 Task: Find connections with filter location Heusden with filter topic #linkedinnetworkingwith filter profile language French with filter current company OneTrust with filter school United Institute Of Management with filter industry Hospitality with filter service category Leadership Development with filter keywords title Emergency Relief Worker
Action: Mouse moved to (475, 79)
Screenshot: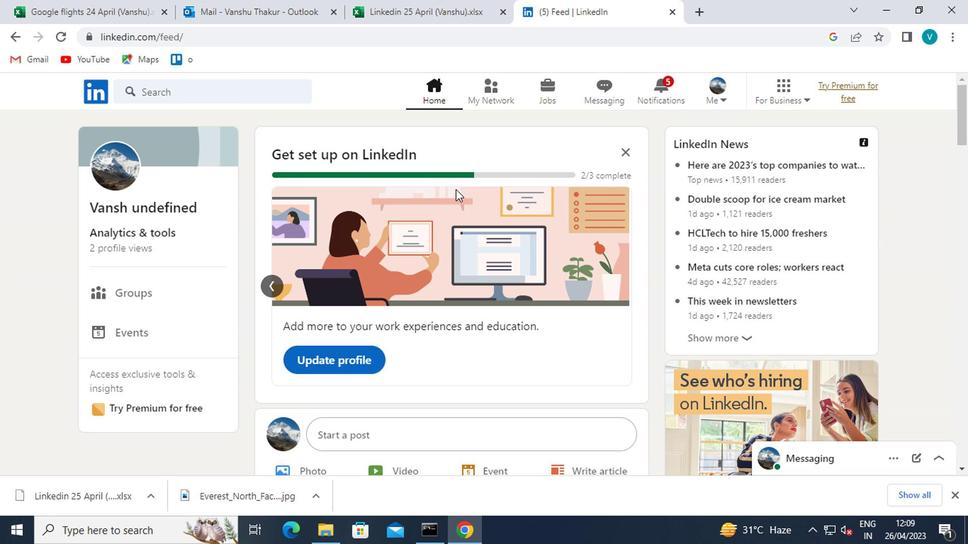 
Action: Mouse pressed left at (475, 79)
Screenshot: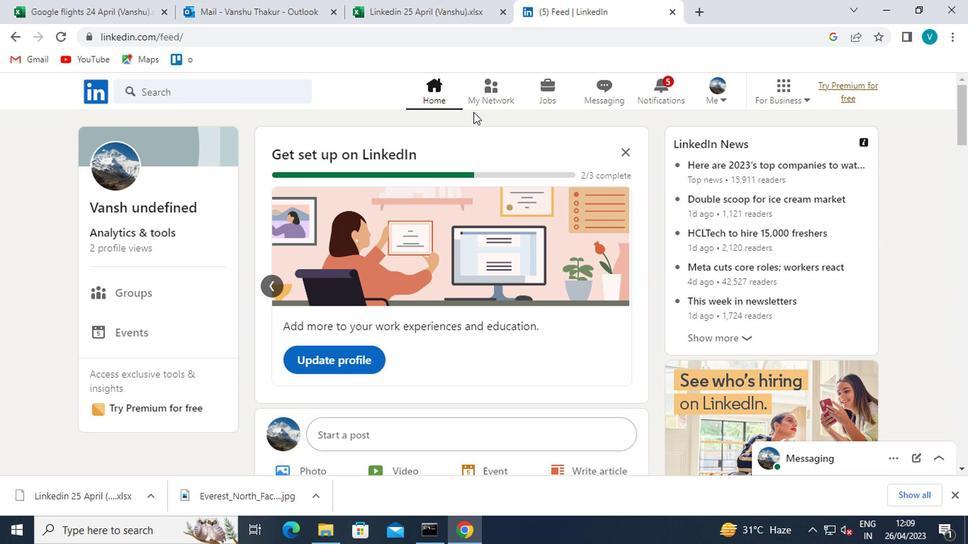 
Action: Mouse moved to (480, 85)
Screenshot: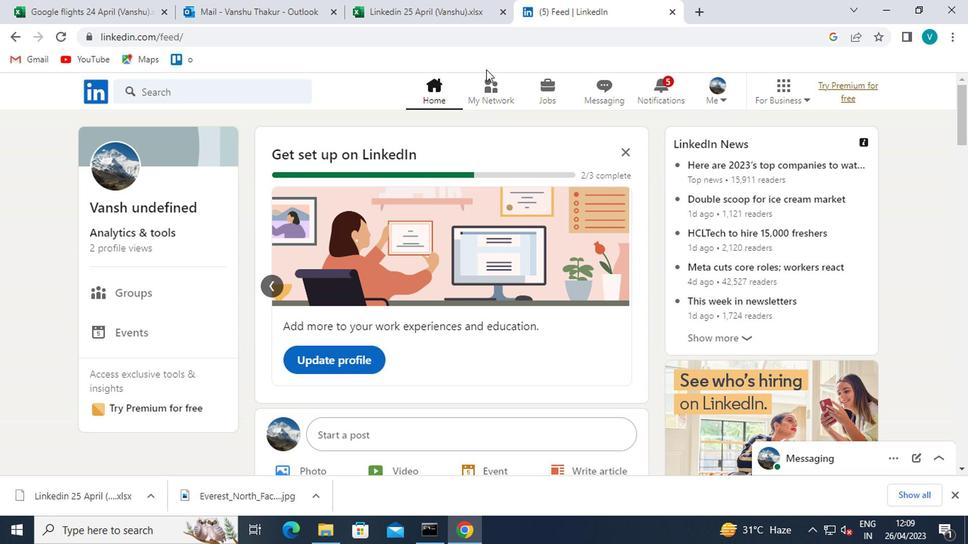 
Action: Mouse pressed left at (480, 85)
Screenshot: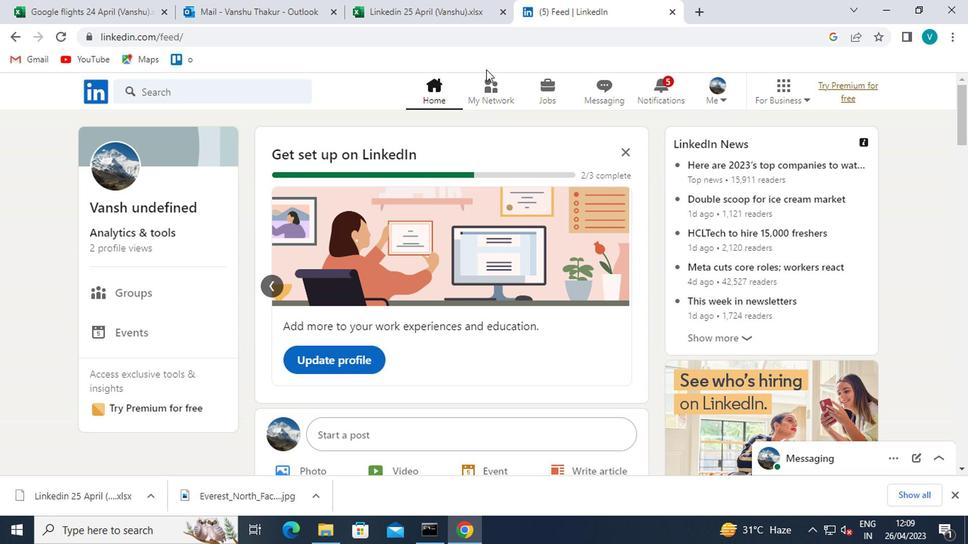 
Action: Mouse moved to (146, 180)
Screenshot: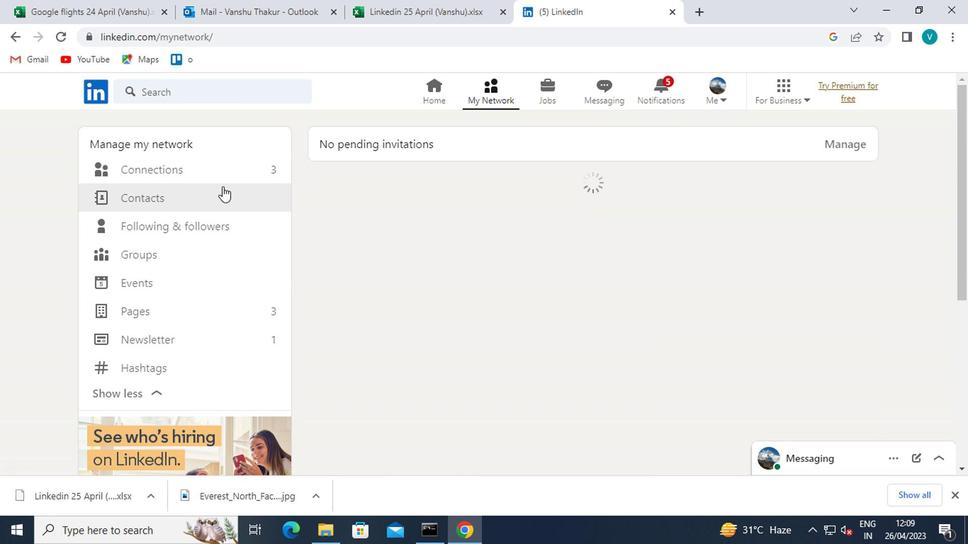 
Action: Mouse pressed left at (146, 180)
Screenshot: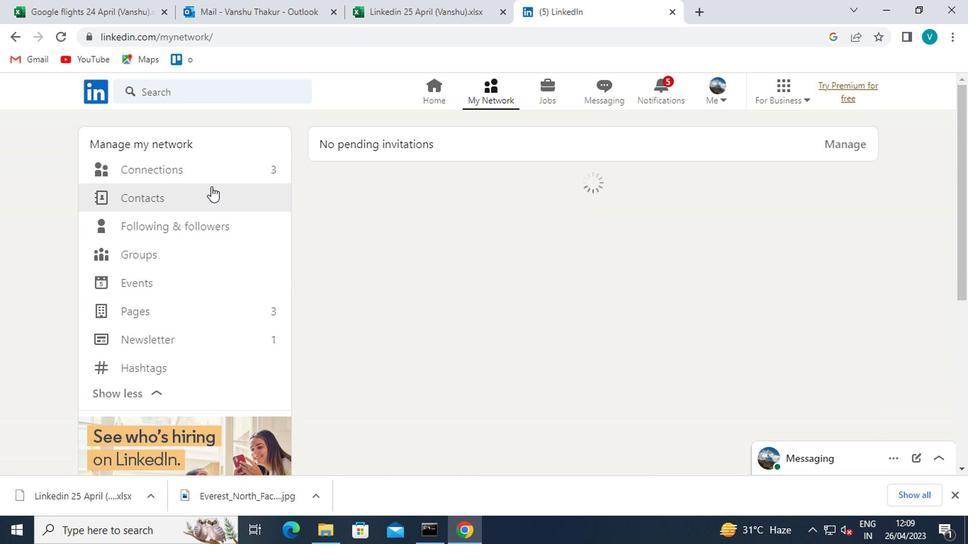 
Action: Mouse moved to (592, 186)
Screenshot: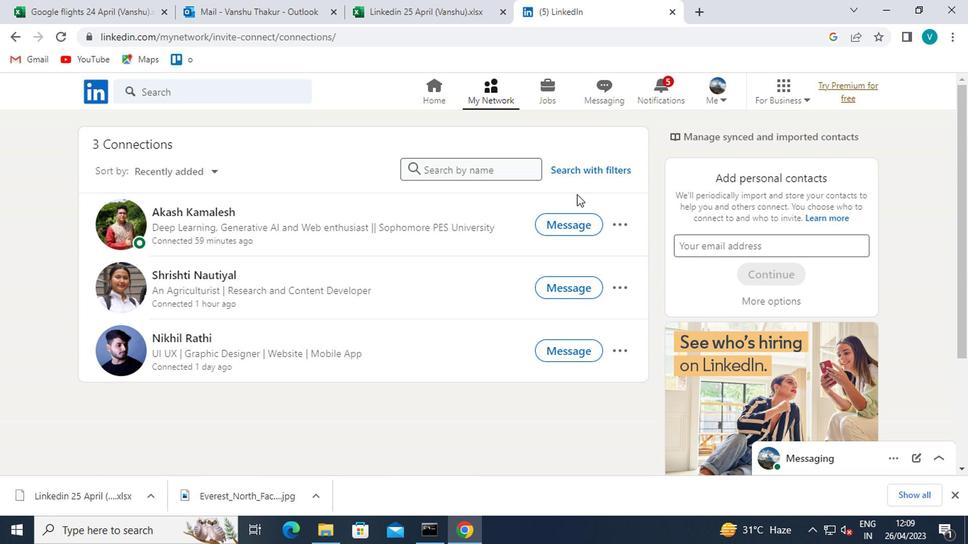 
Action: Mouse pressed left at (592, 186)
Screenshot: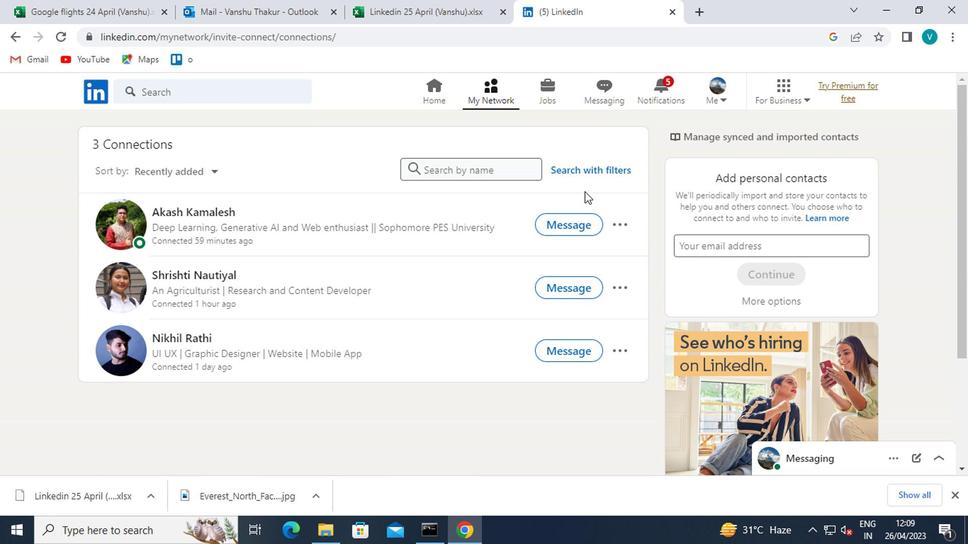 
Action: Mouse moved to (595, 182)
Screenshot: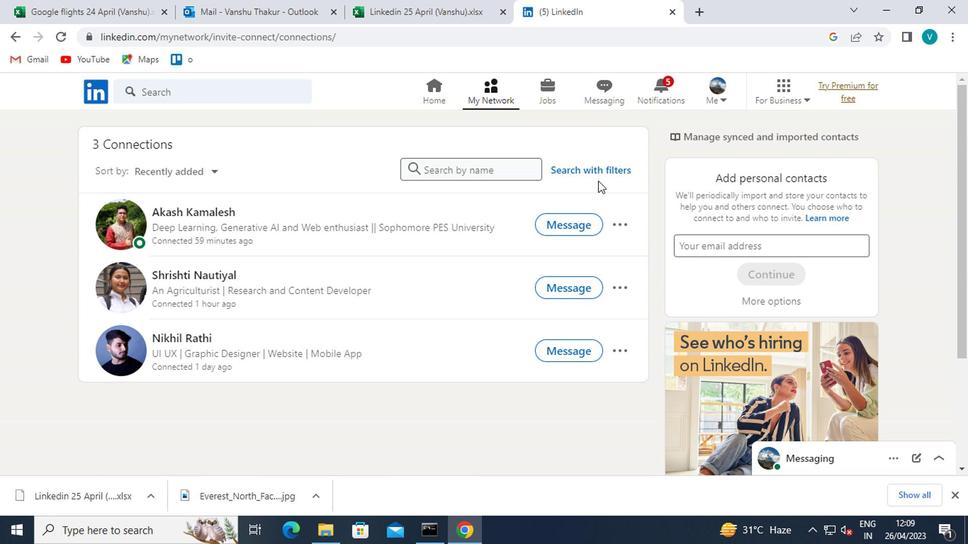 
Action: Mouse pressed left at (595, 182)
Screenshot: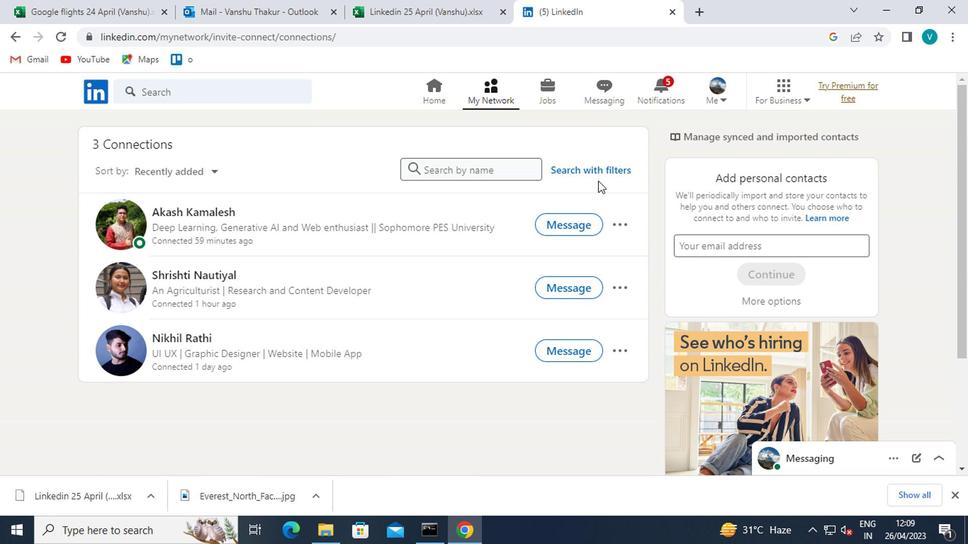 
Action: Mouse moved to (447, 140)
Screenshot: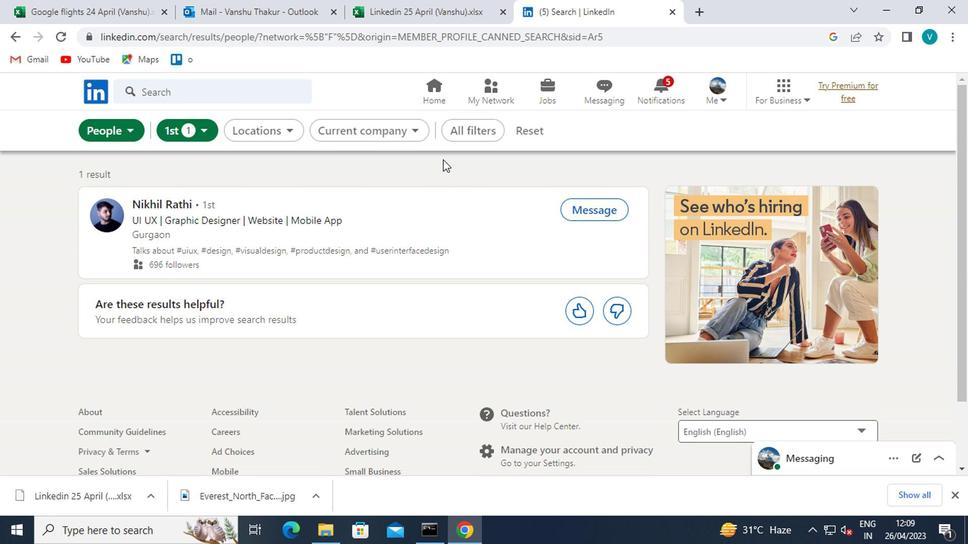 
Action: Mouse pressed left at (447, 140)
Screenshot: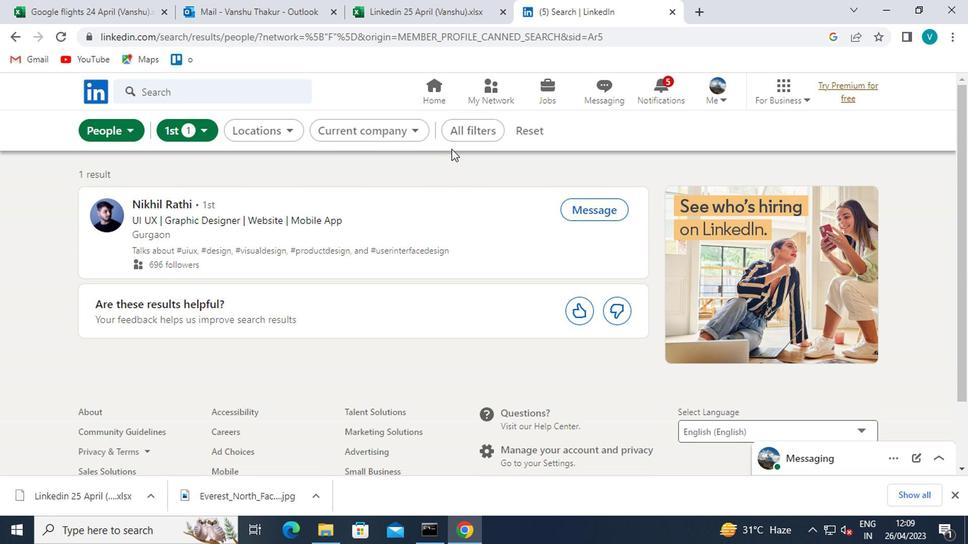 
Action: Mouse moved to (664, 281)
Screenshot: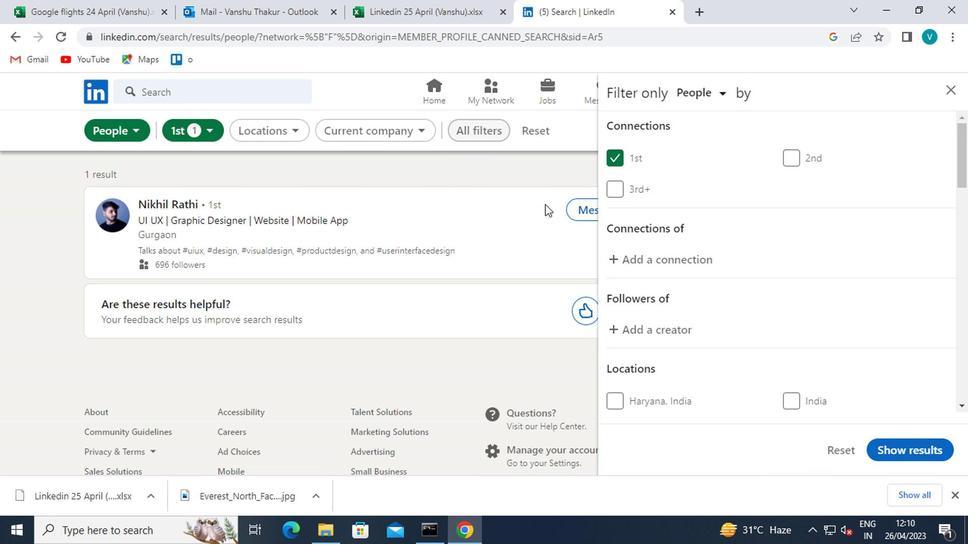 
Action: Mouse scrolled (664, 281) with delta (0, 0)
Screenshot: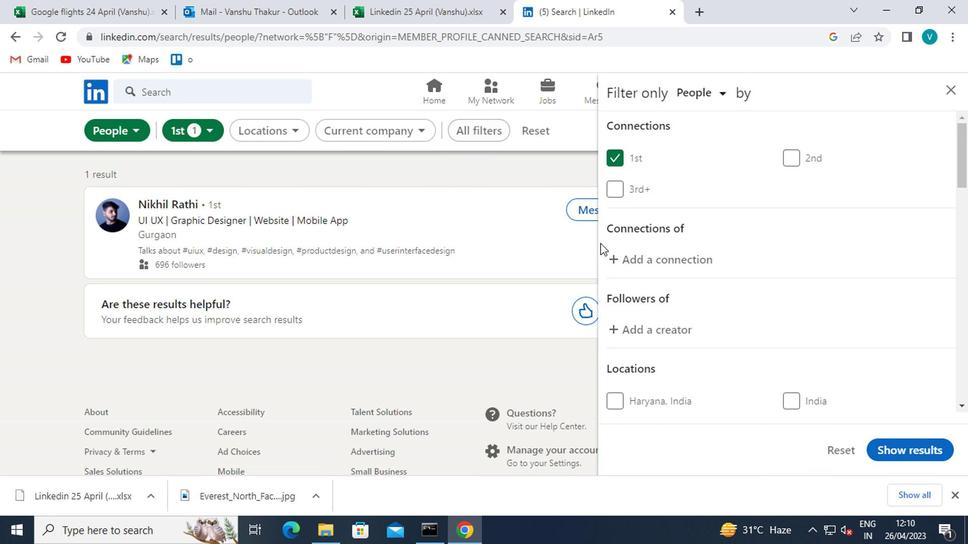 
Action: Mouse moved to (665, 283)
Screenshot: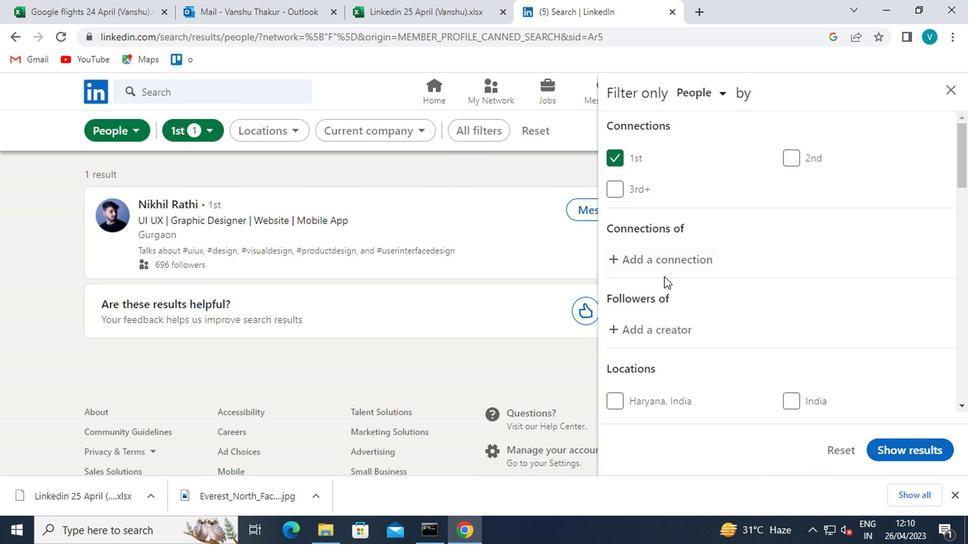 
Action: Mouse scrolled (665, 282) with delta (0, -1)
Screenshot: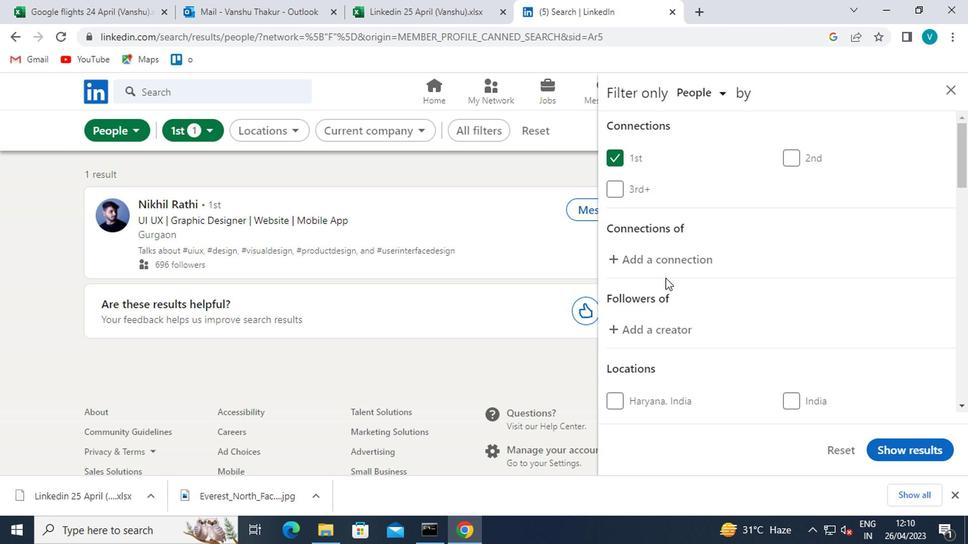 
Action: Mouse moved to (658, 323)
Screenshot: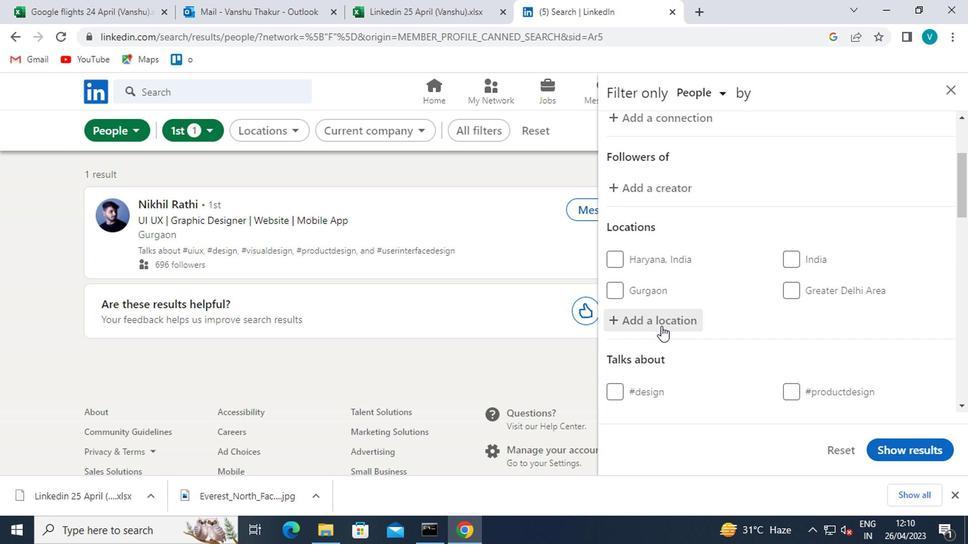
Action: Mouse pressed left at (658, 323)
Screenshot: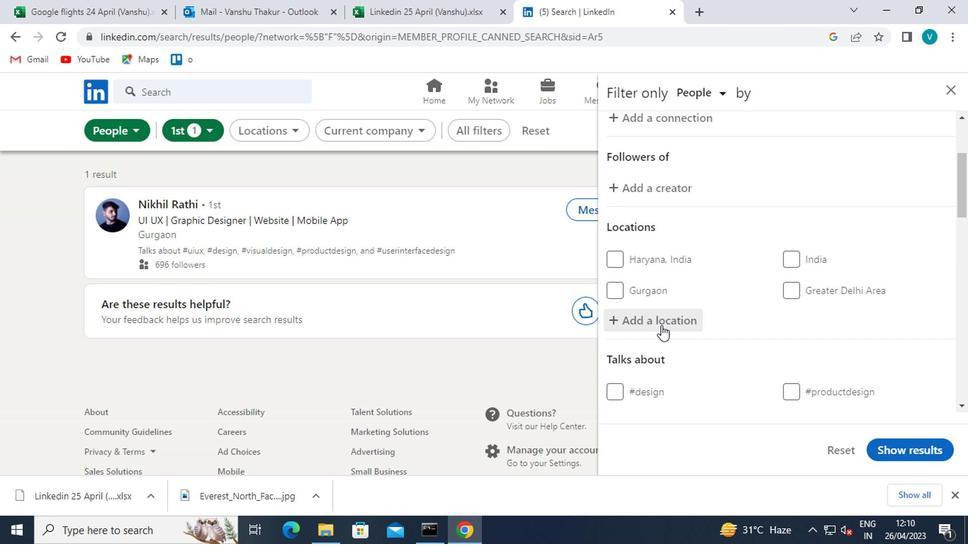 
Action: Key pressed <Key.shift>HEUSDEN<Key.space>
Screenshot: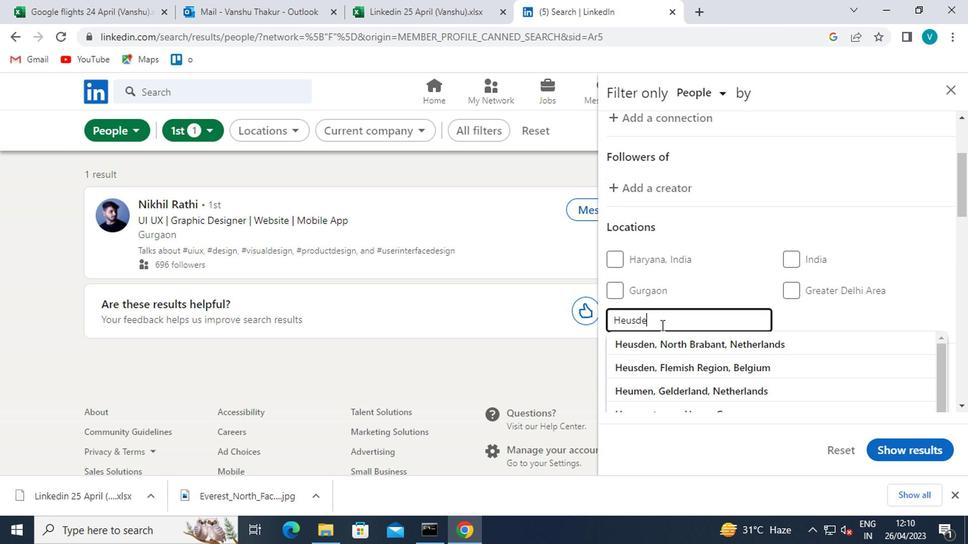 
Action: Mouse moved to (664, 341)
Screenshot: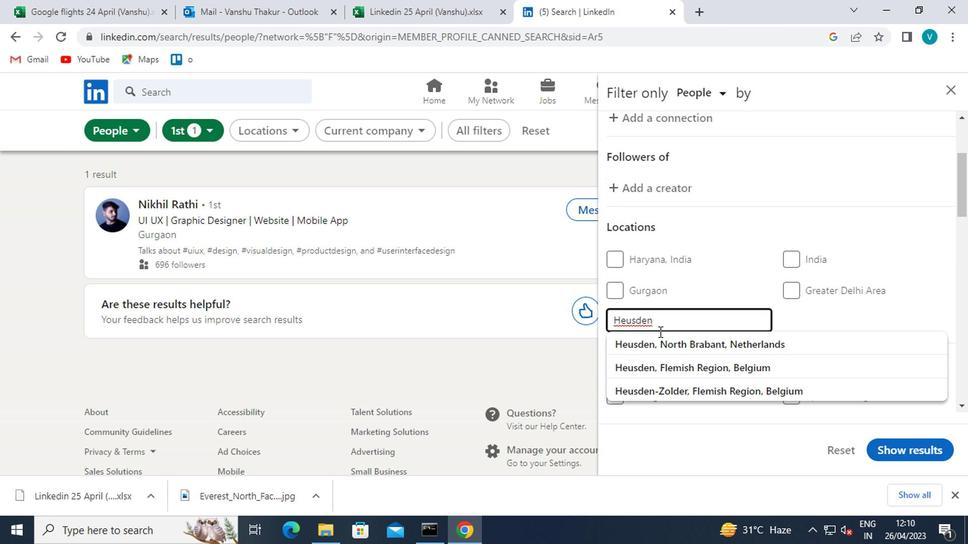 
Action: Mouse pressed left at (664, 341)
Screenshot: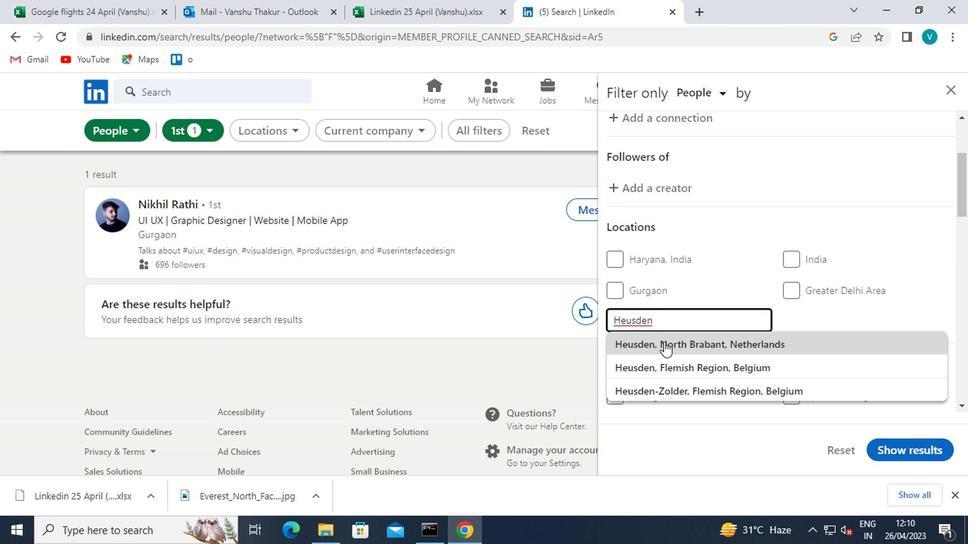
Action: Mouse moved to (665, 341)
Screenshot: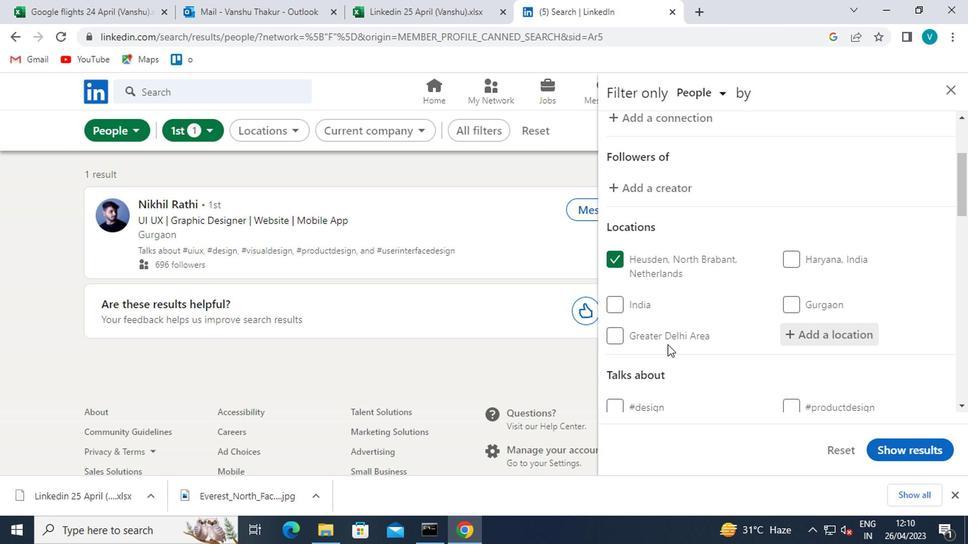 
Action: Mouse scrolled (665, 341) with delta (0, 0)
Screenshot: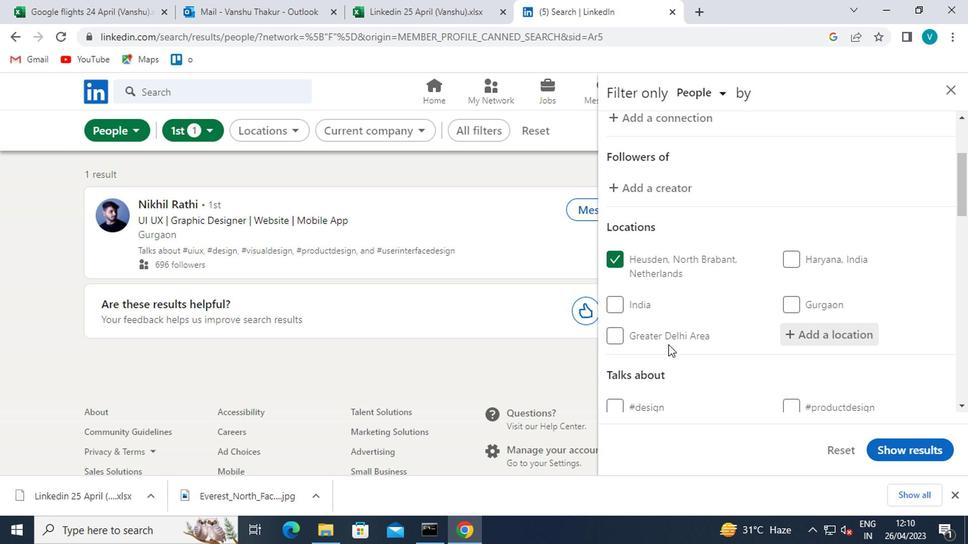 
Action: Mouse moved to (810, 391)
Screenshot: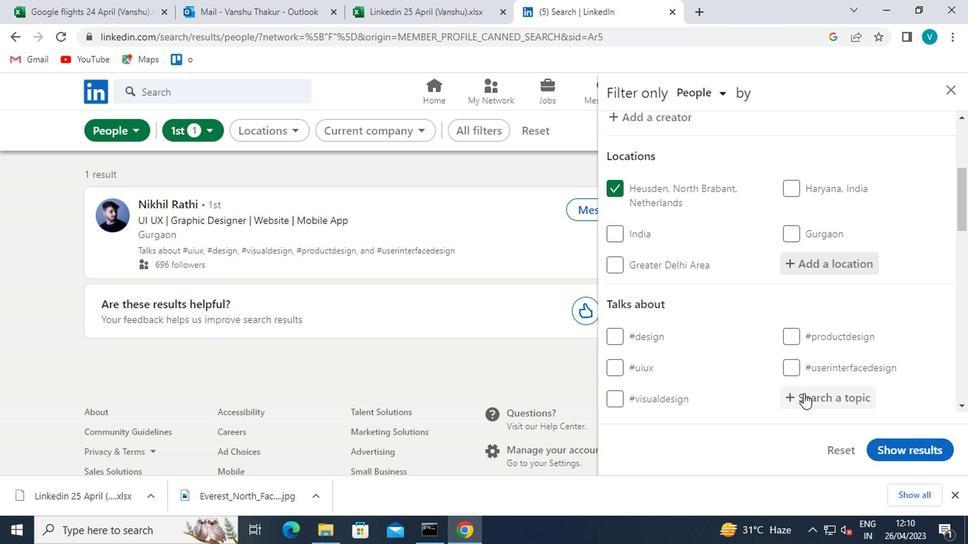 
Action: Mouse pressed left at (810, 391)
Screenshot: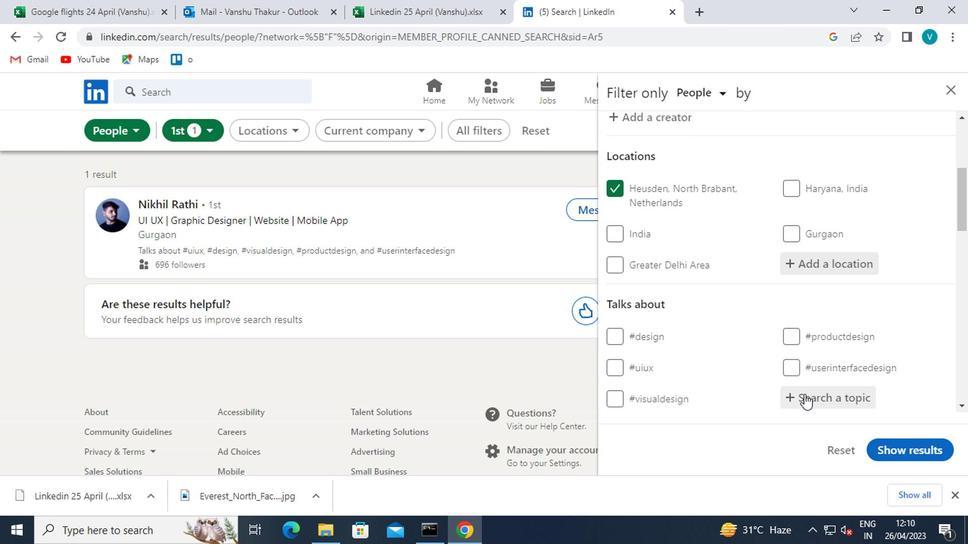 
Action: Mouse moved to (769, 377)
Screenshot: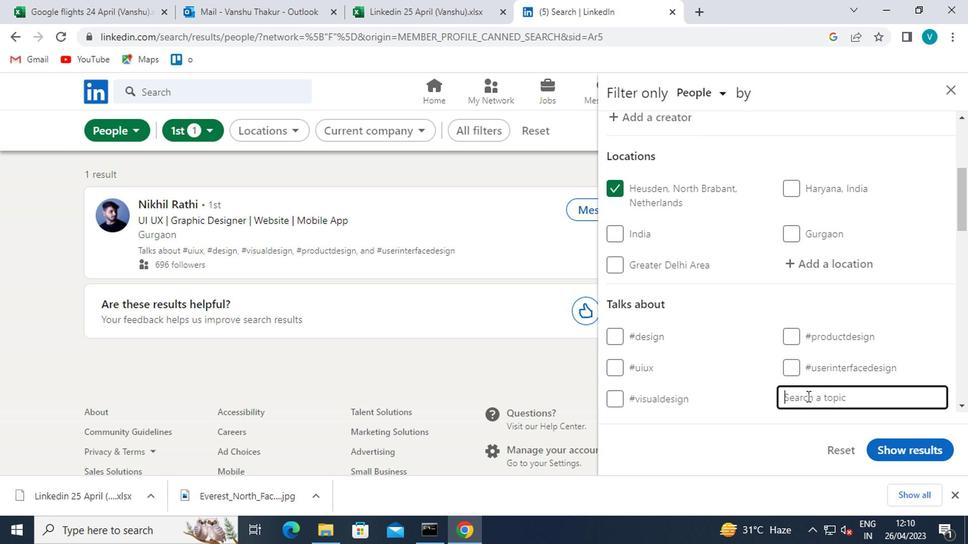 
Action: Key pressed <Key.shift>#LINKEDIN<Key.space><Key.backspace>NETWORKING
Screenshot: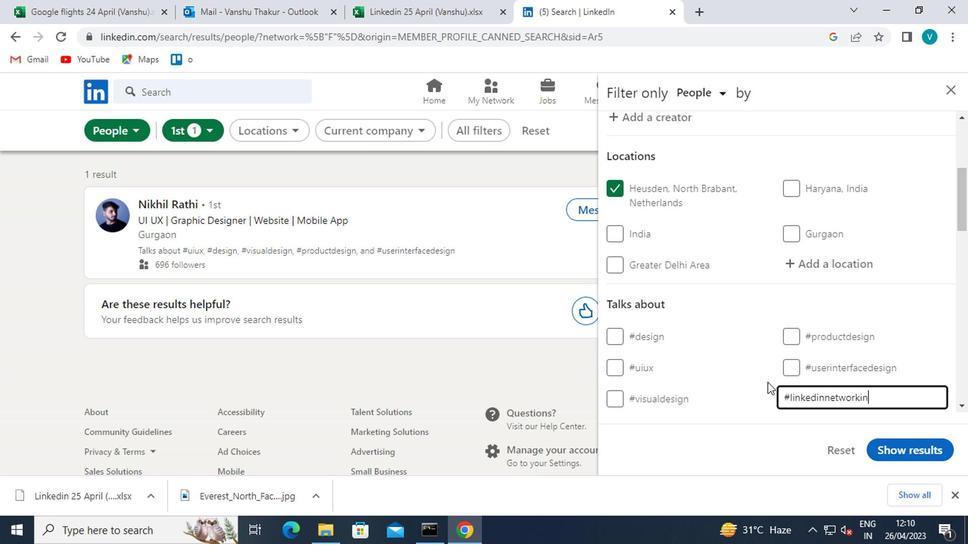 
Action: Mouse moved to (781, 375)
Screenshot: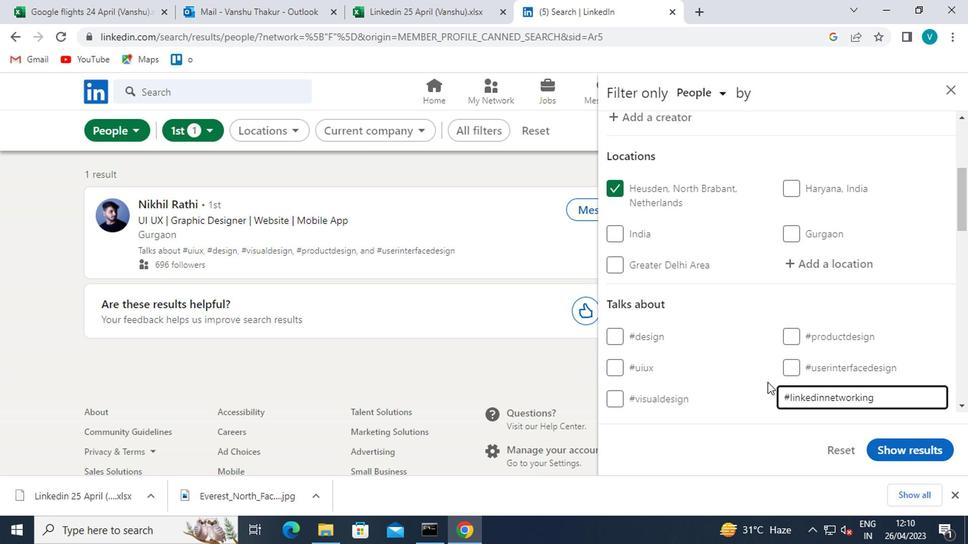 
Action: Mouse scrolled (781, 375) with delta (0, 0)
Screenshot: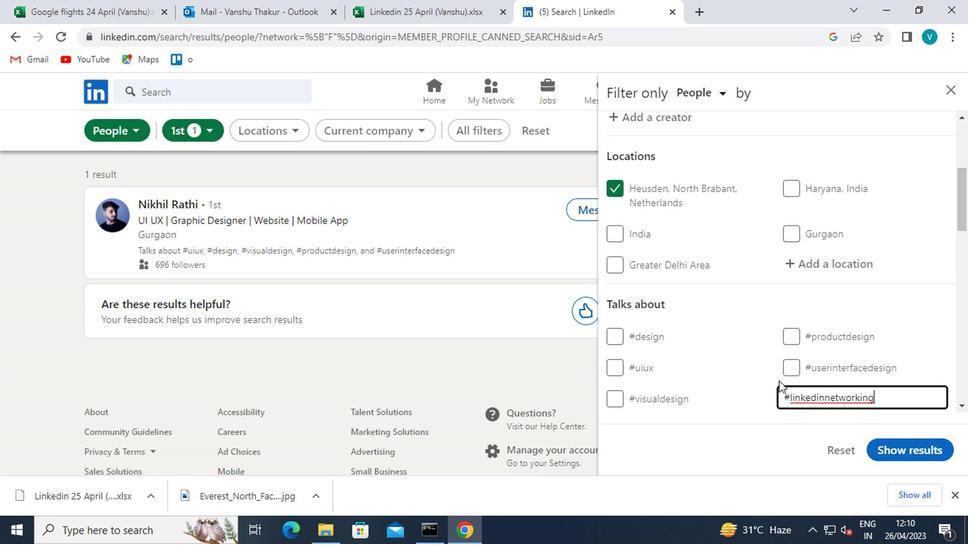 
Action: Mouse moved to (777, 375)
Screenshot: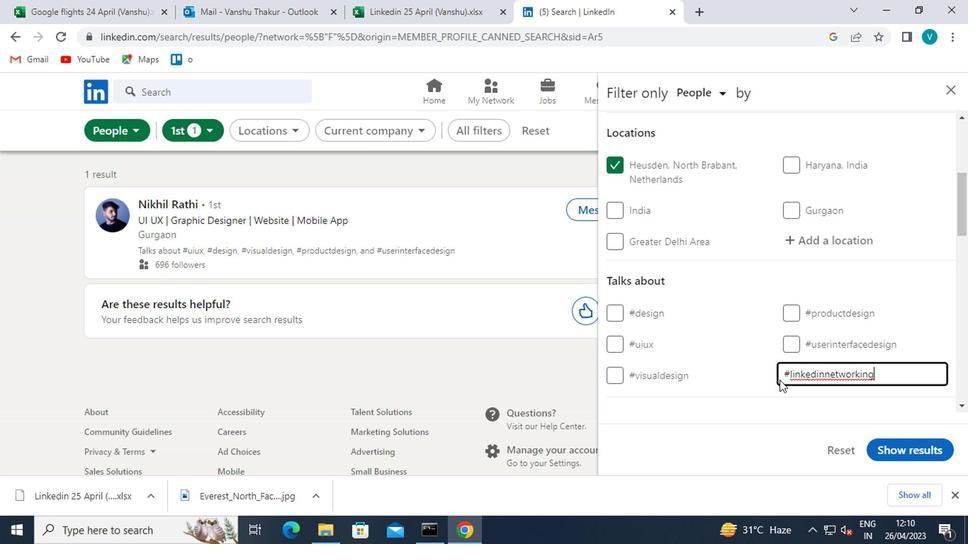 
Action: Mouse pressed left at (777, 375)
Screenshot: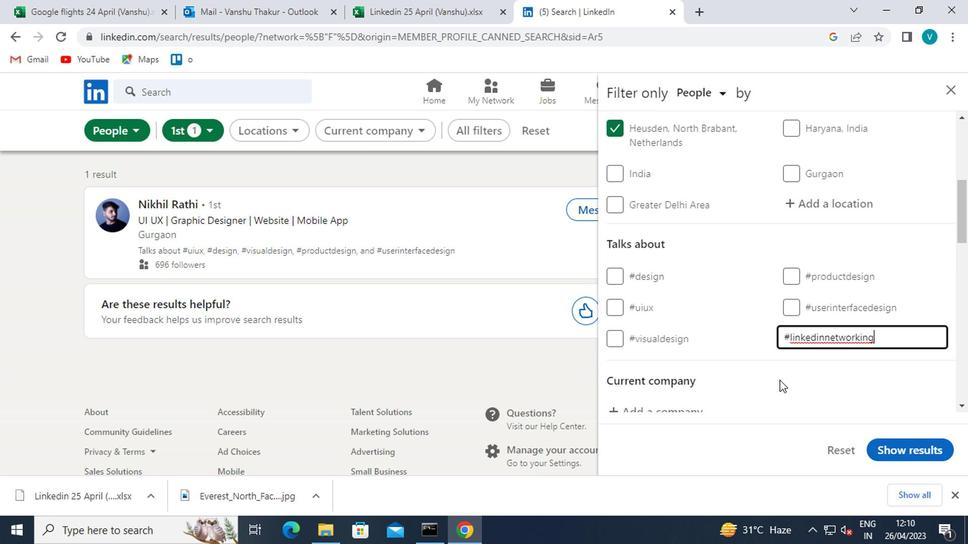 
Action: Mouse moved to (778, 371)
Screenshot: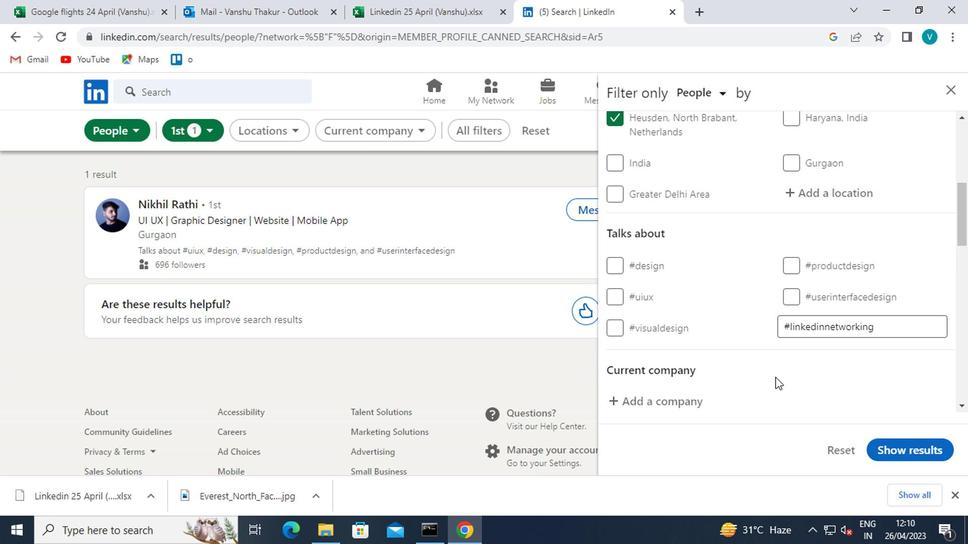 
Action: Mouse scrolled (778, 370) with delta (0, -1)
Screenshot: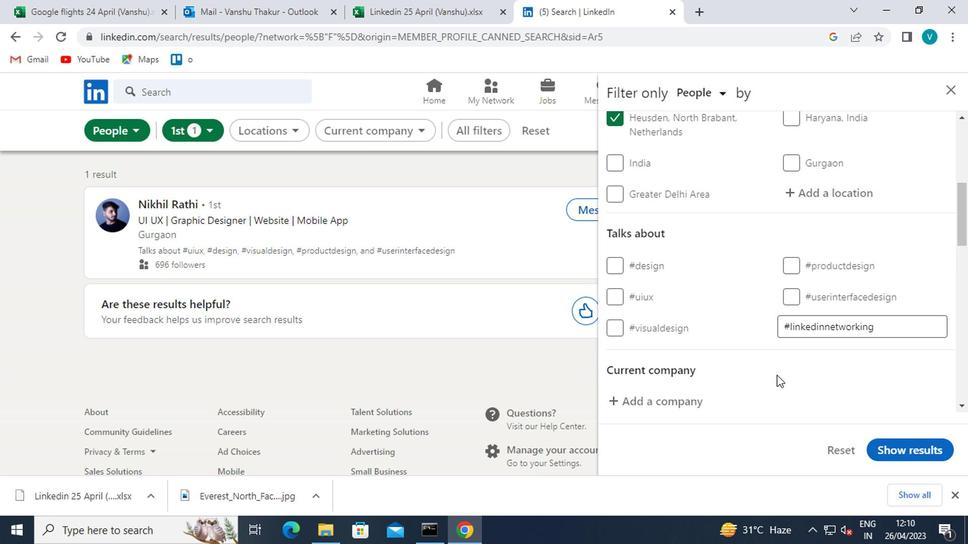 
Action: Mouse scrolled (778, 370) with delta (0, -1)
Screenshot: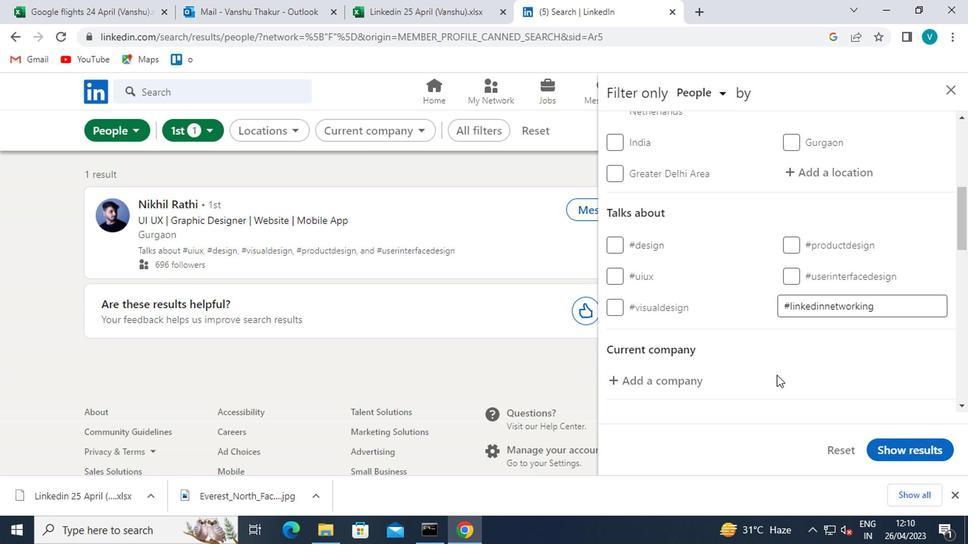 
Action: Mouse moved to (695, 263)
Screenshot: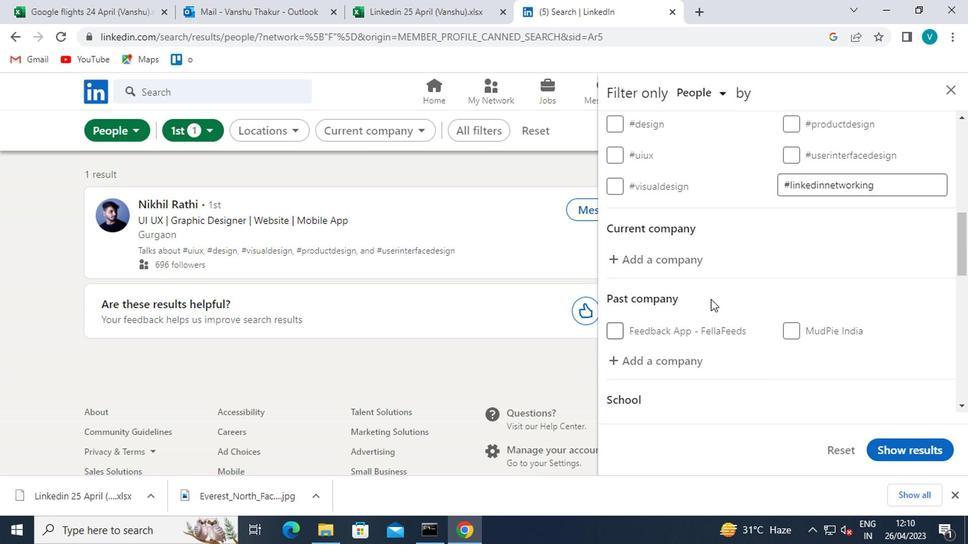 
Action: Mouse pressed left at (695, 263)
Screenshot: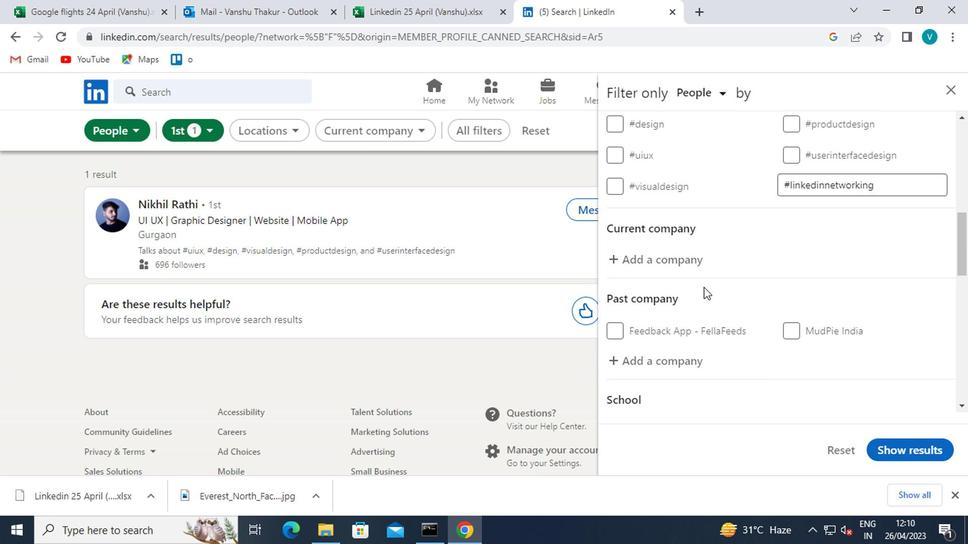 
Action: Key pressed <Key.shift>ONE<Key.shift>TRUST
Screenshot: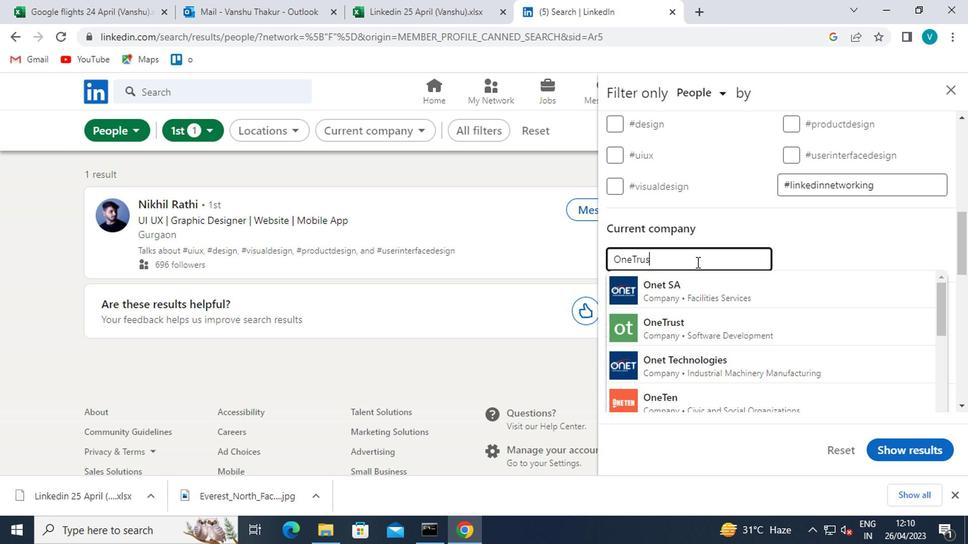 
Action: Mouse moved to (698, 281)
Screenshot: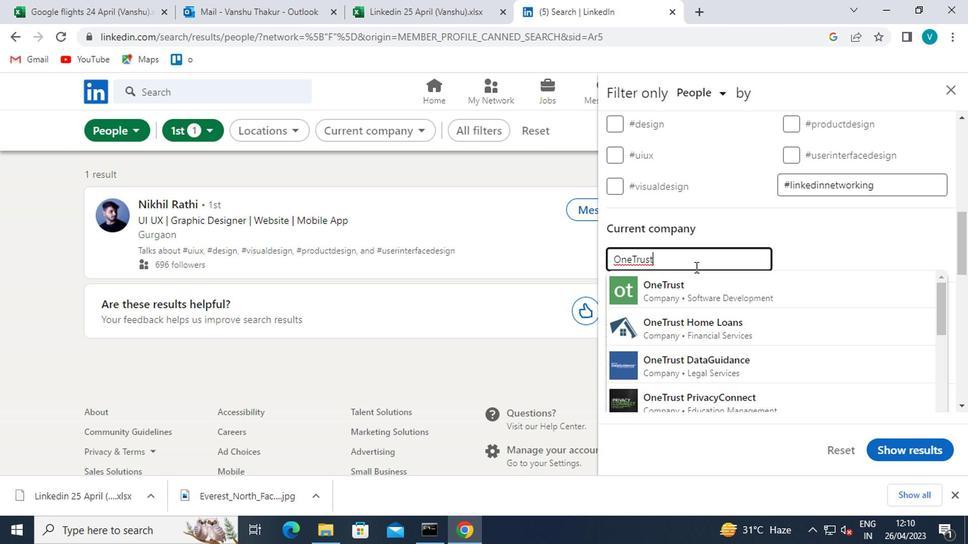 
Action: Mouse pressed left at (698, 281)
Screenshot: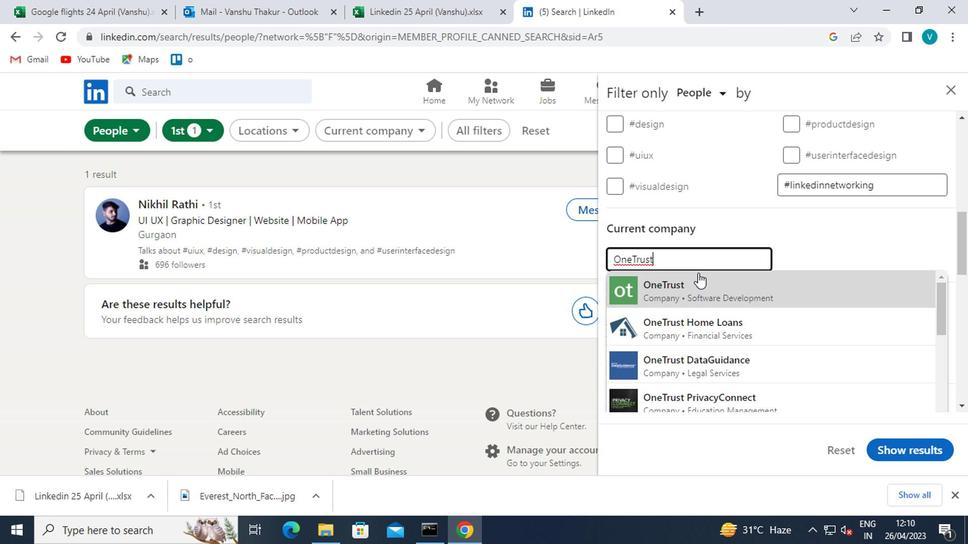 
Action: Mouse scrolled (698, 281) with delta (0, 0)
Screenshot: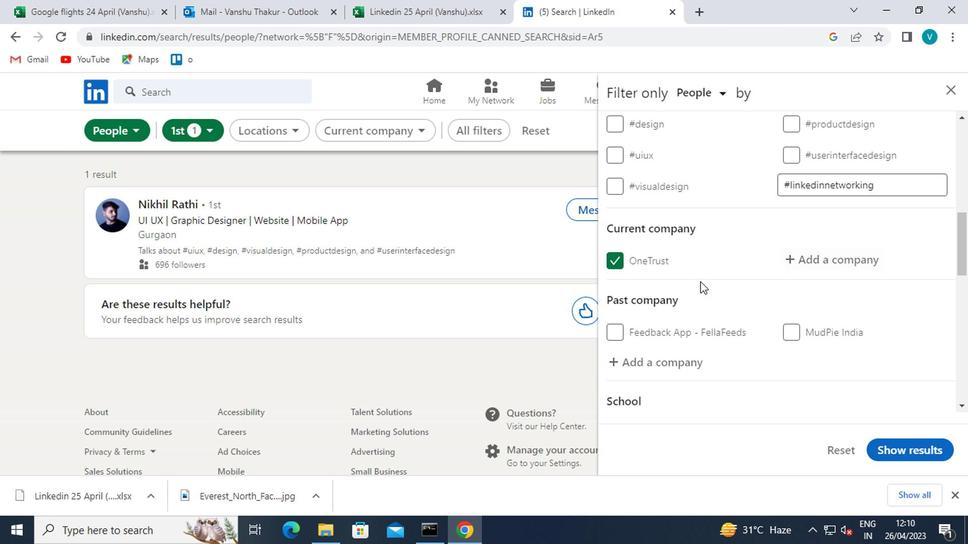 
Action: Mouse scrolled (698, 281) with delta (0, 0)
Screenshot: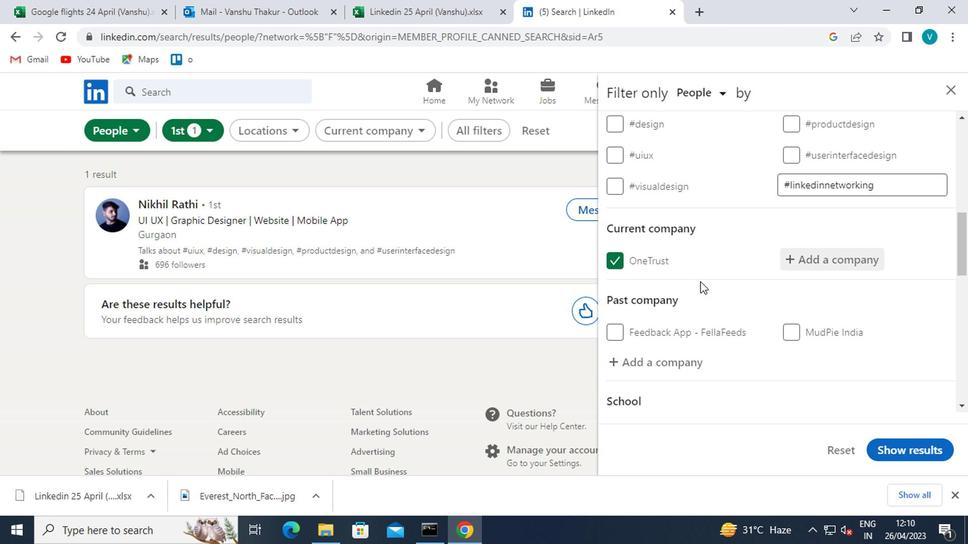 
Action: Mouse moved to (673, 292)
Screenshot: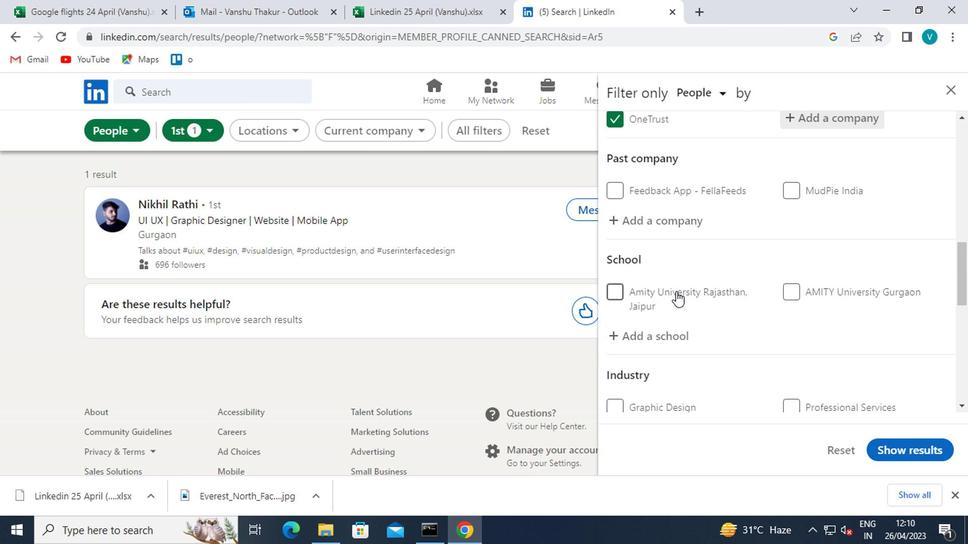 
Action: Mouse scrolled (673, 292) with delta (0, 0)
Screenshot: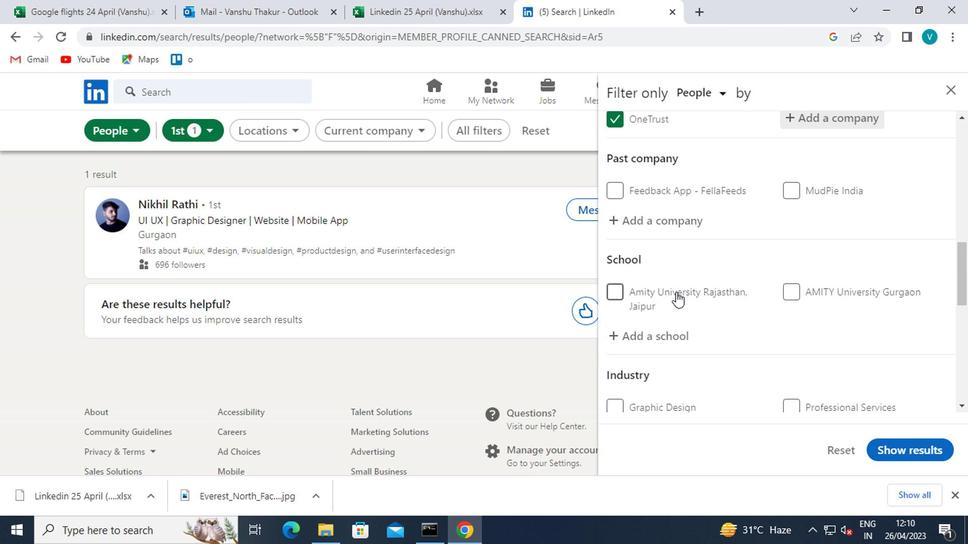 
Action: Mouse moved to (661, 266)
Screenshot: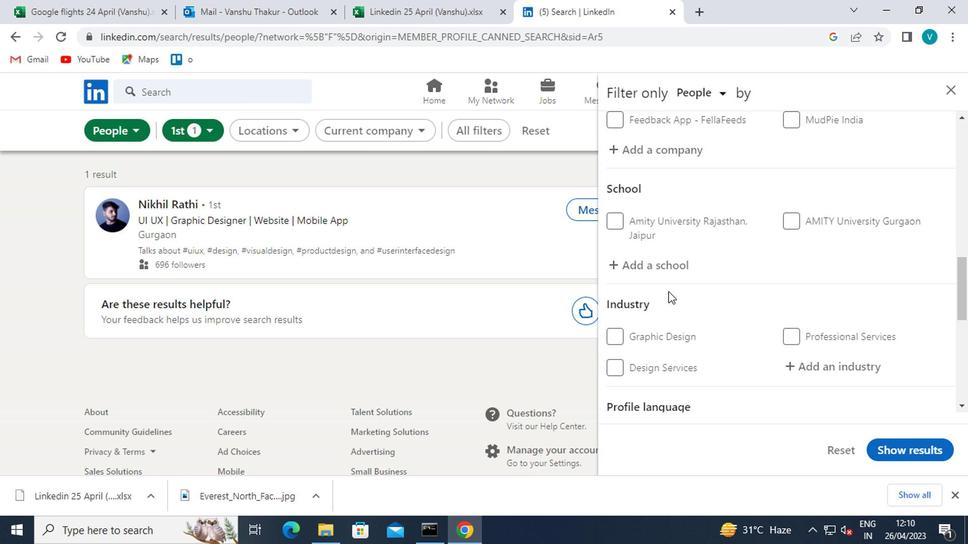 
Action: Mouse pressed left at (661, 266)
Screenshot: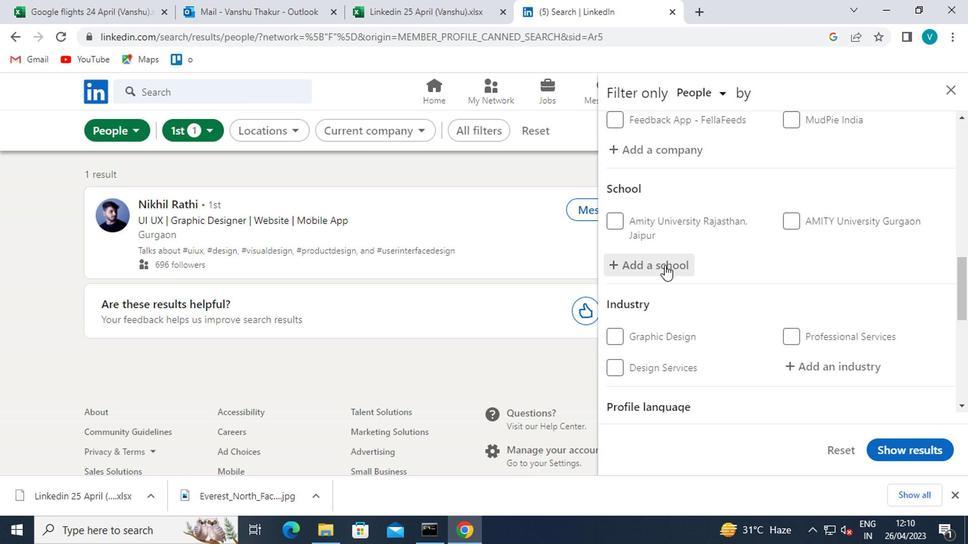 
Action: Key pressed <Key.shift><Key.shift>UNITED<Key.space><Key.shift>INSTITUTE<Key.space>
Screenshot: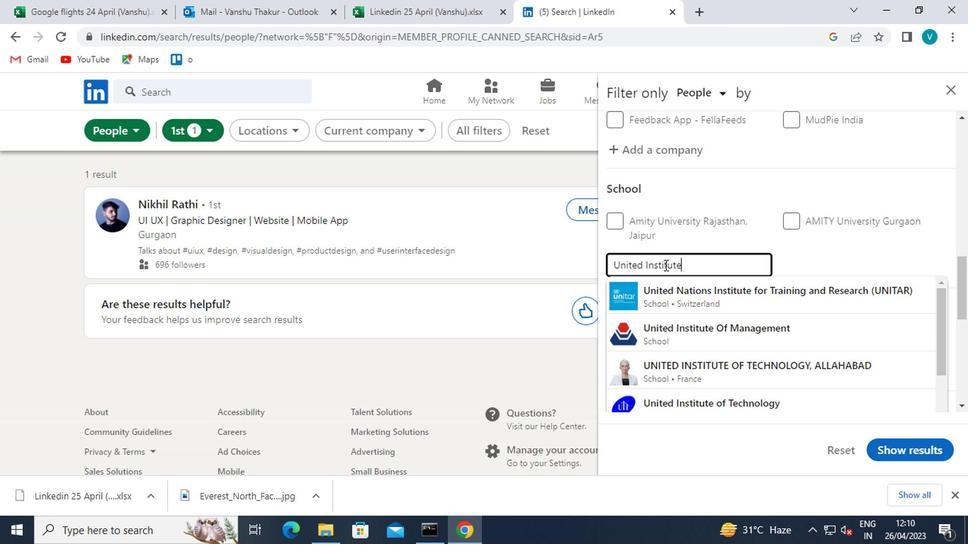 
Action: Mouse moved to (710, 333)
Screenshot: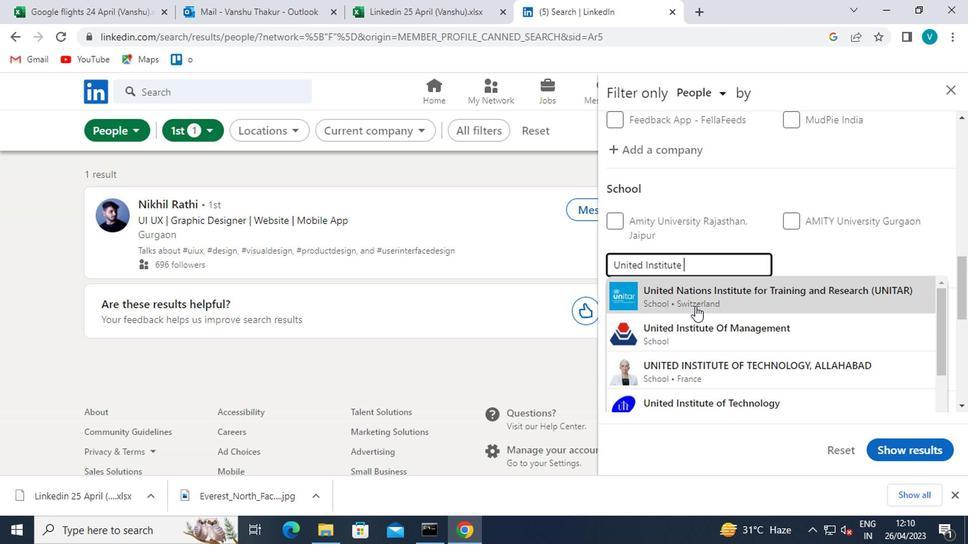 
Action: Mouse pressed left at (710, 333)
Screenshot: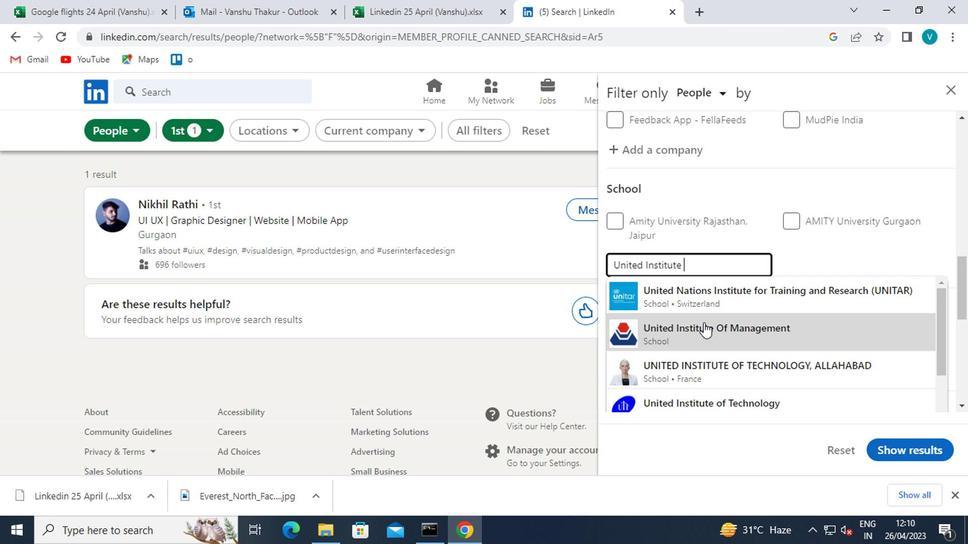 
Action: Mouse moved to (744, 312)
Screenshot: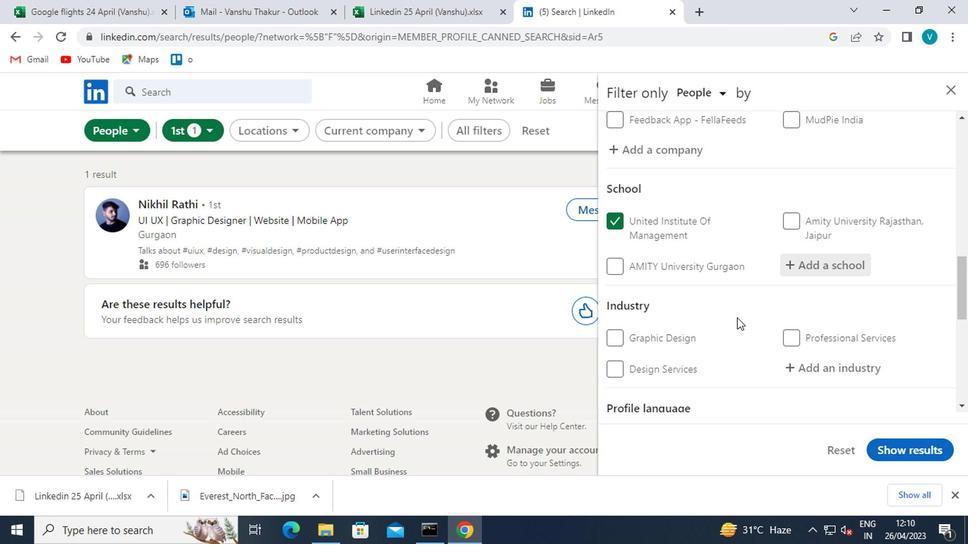 
Action: Mouse scrolled (744, 311) with delta (0, 0)
Screenshot: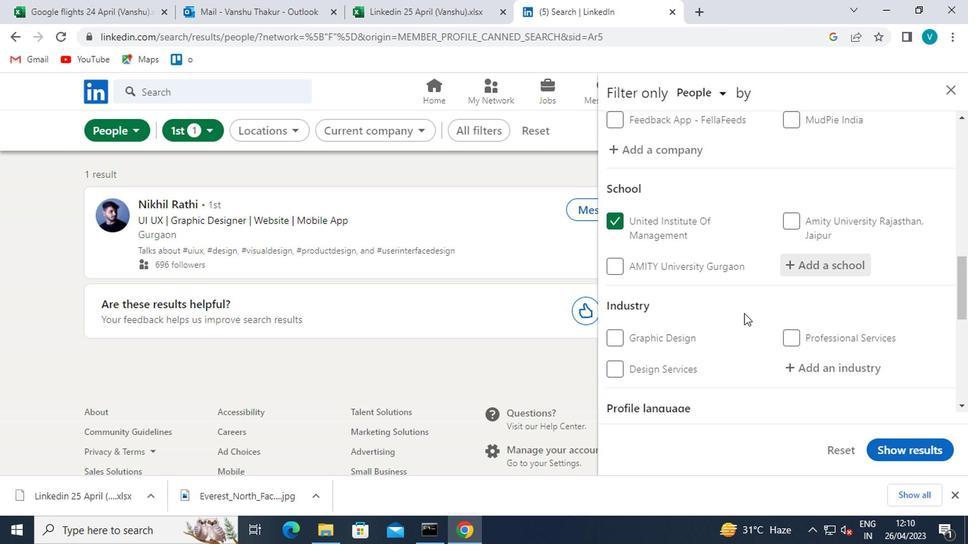 
Action: Mouse moved to (747, 311)
Screenshot: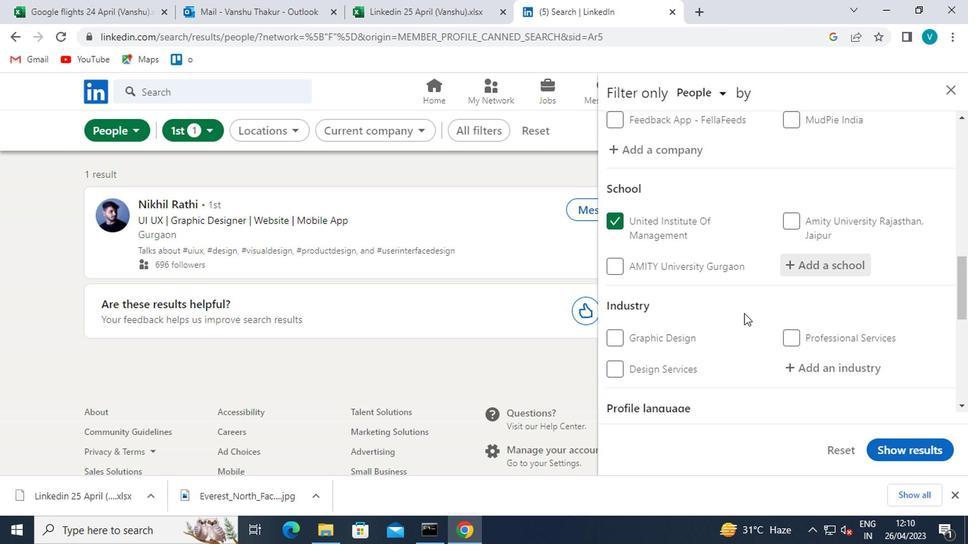 
Action: Mouse scrolled (747, 311) with delta (0, 0)
Screenshot: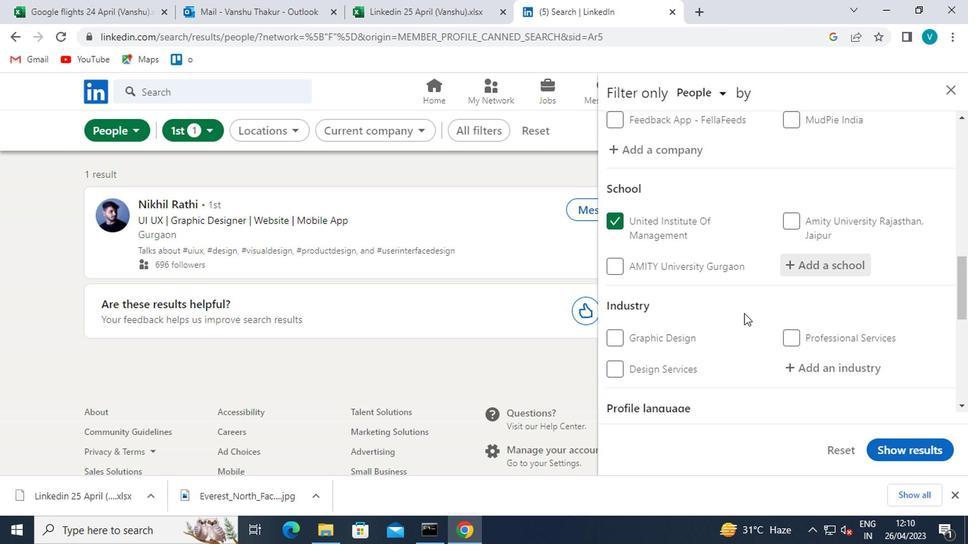 
Action: Mouse moved to (826, 230)
Screenshot: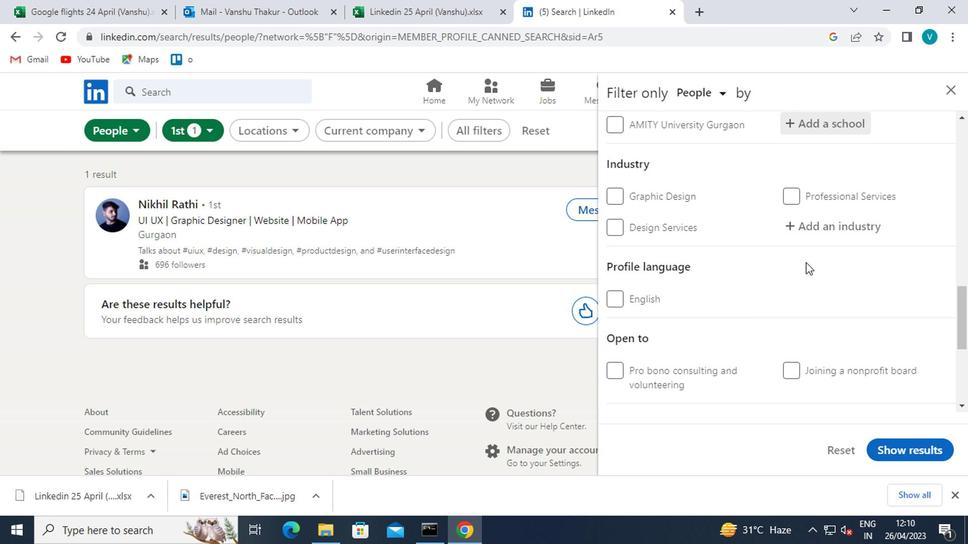 
Action: Mouse pressed left at (826, 230)
Screenshot: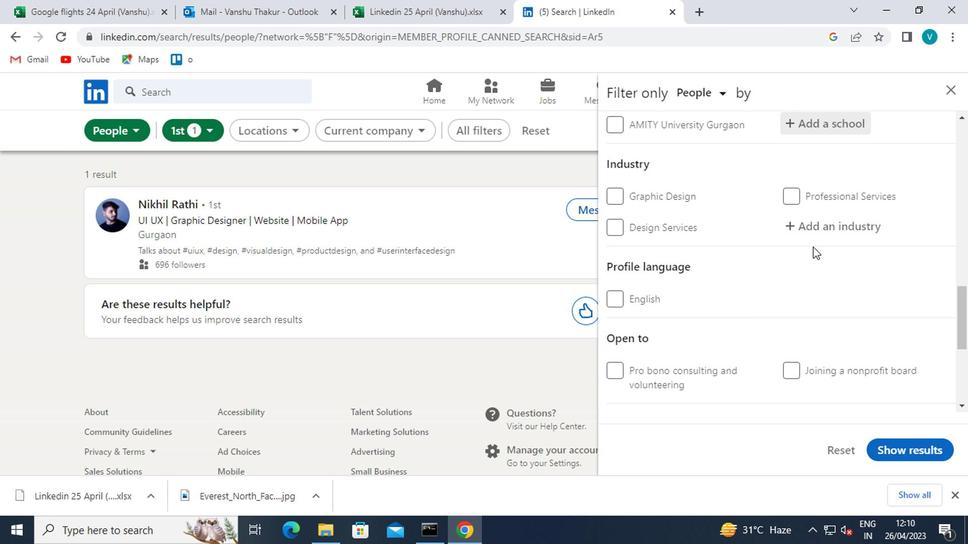 
Action: Key pressed <Key.shift>HOD<Key.backspace>SPITALITY
Screenshot: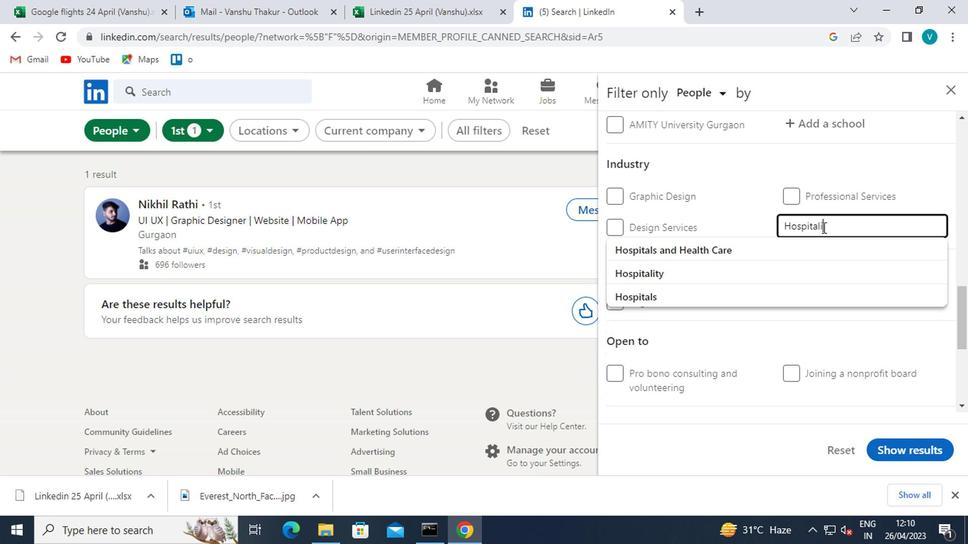 
Action: Mouse moved to (731, 241)
Screenshot: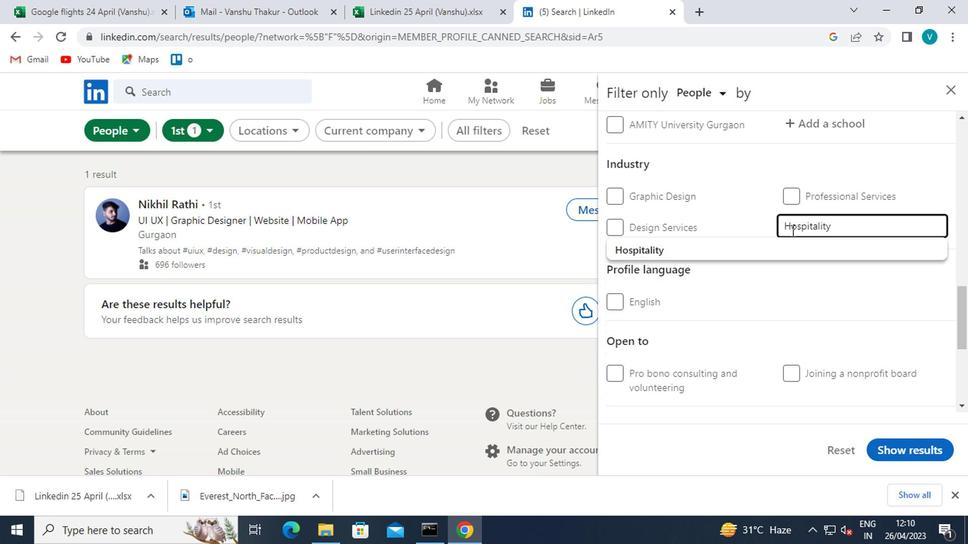 
Action: Mouse pressed left at (731, 241)
Screenshot: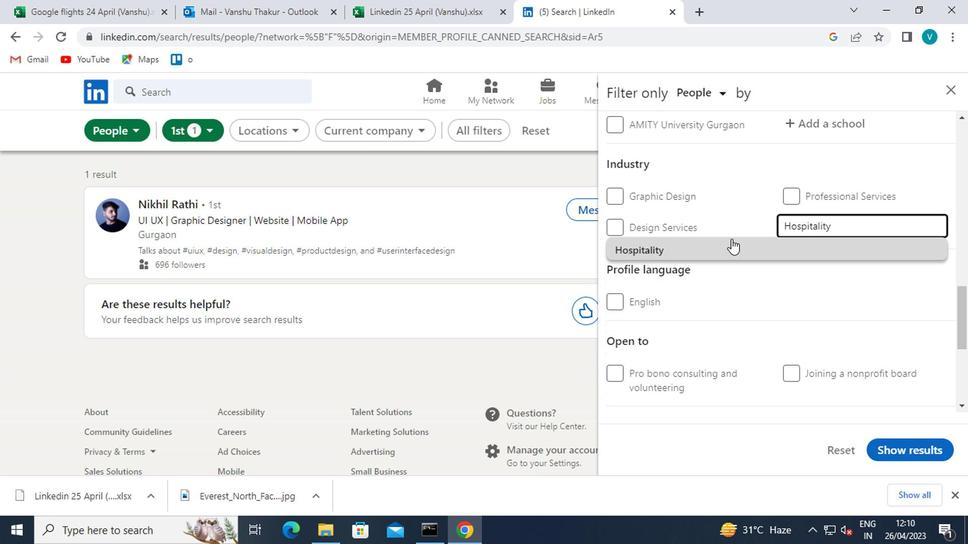 
Action: Mouse scrolled (731, 240) with delta (0, -1)
Screenshot: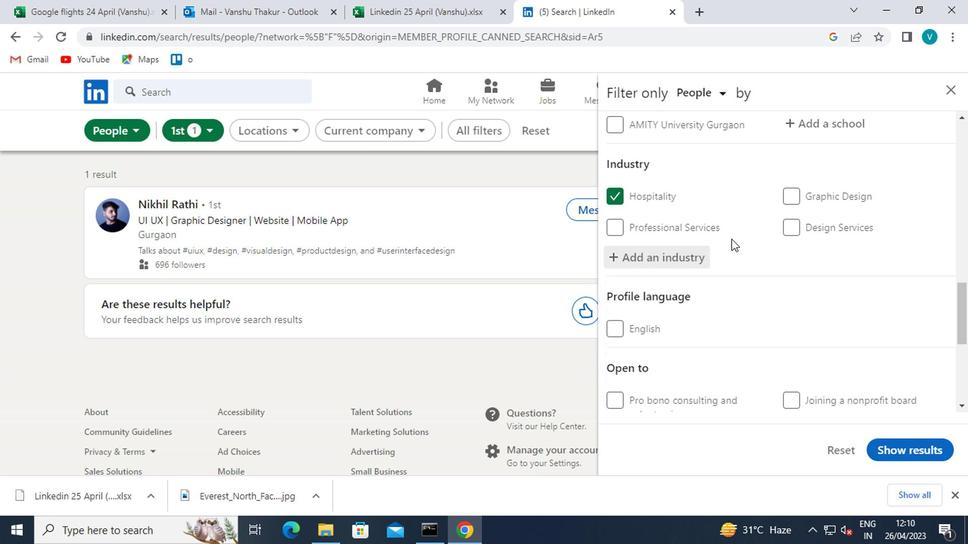 
Action: Mouse scrolled (731, 240) with delta (0, -1)
Screenshot: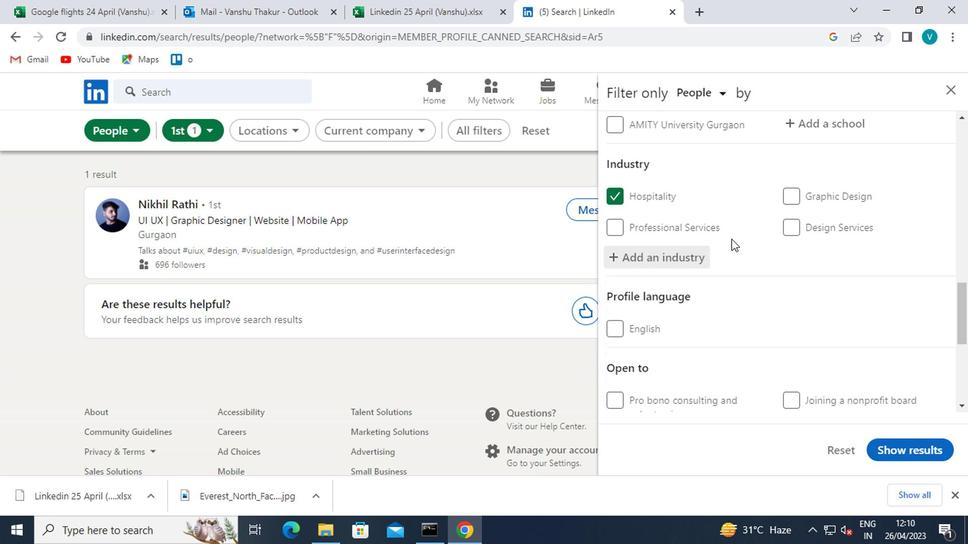 
Action: Mouse scrolled (731, 240) with delta (0, -1)
Screenshot: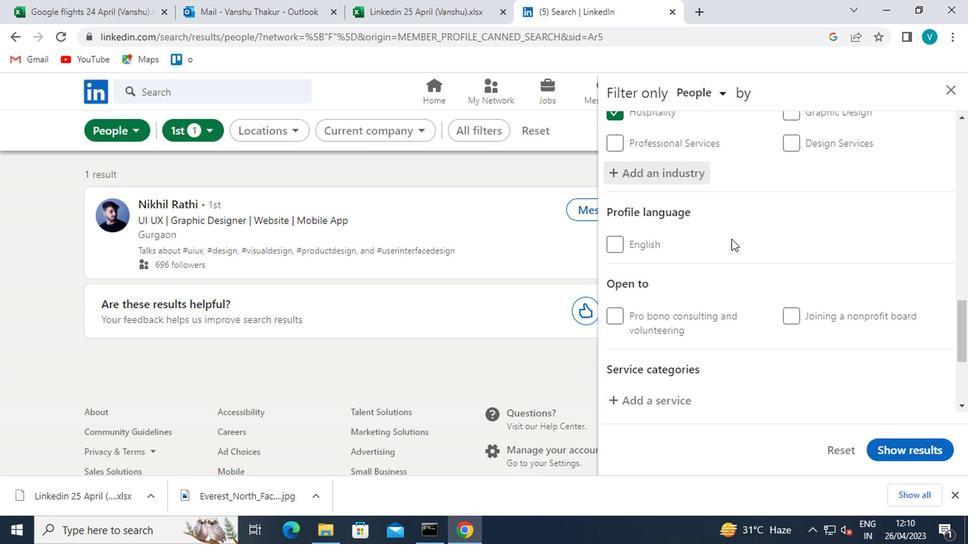 
Action: Mouse moved to (677, 265)
Screenshot: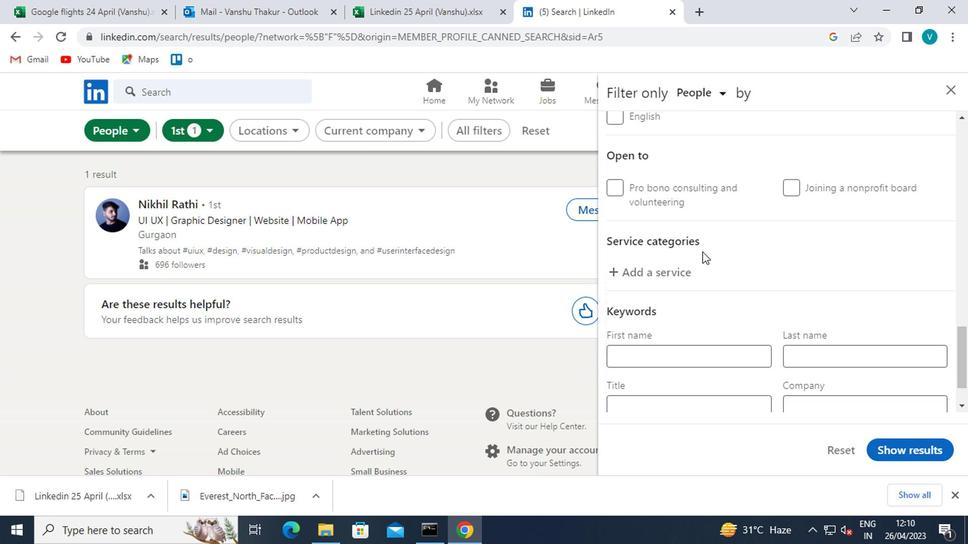 
Action: Mouse pressed left at (677, 265)
Screenshot: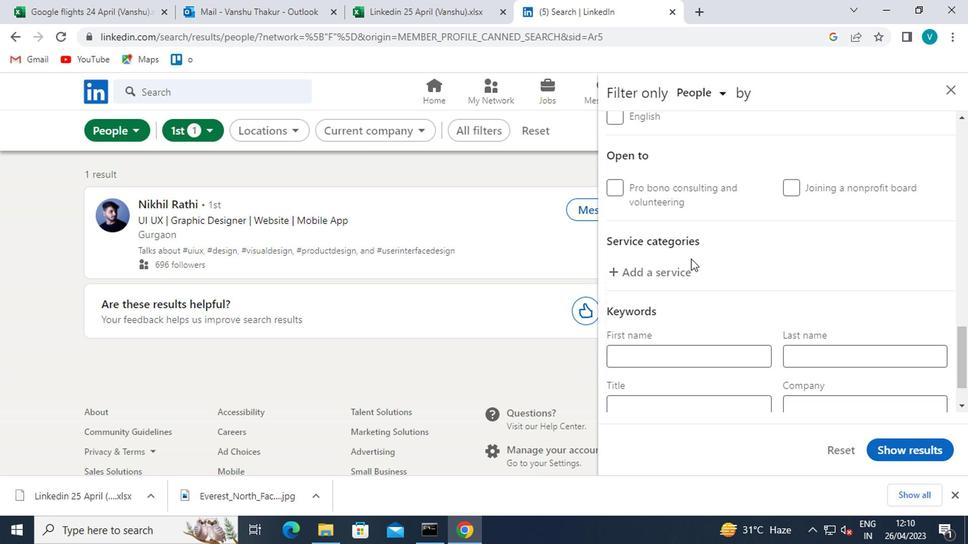 
Action: Key pressed <Key.shift>LEADERSHIP
Screenshot: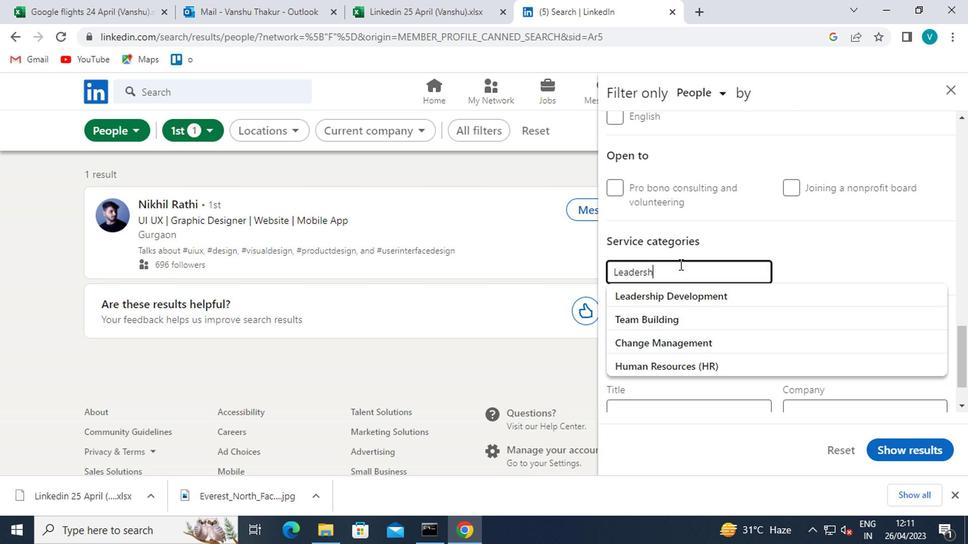 
Action: Mouse moved to (680, 298)
Screenshot: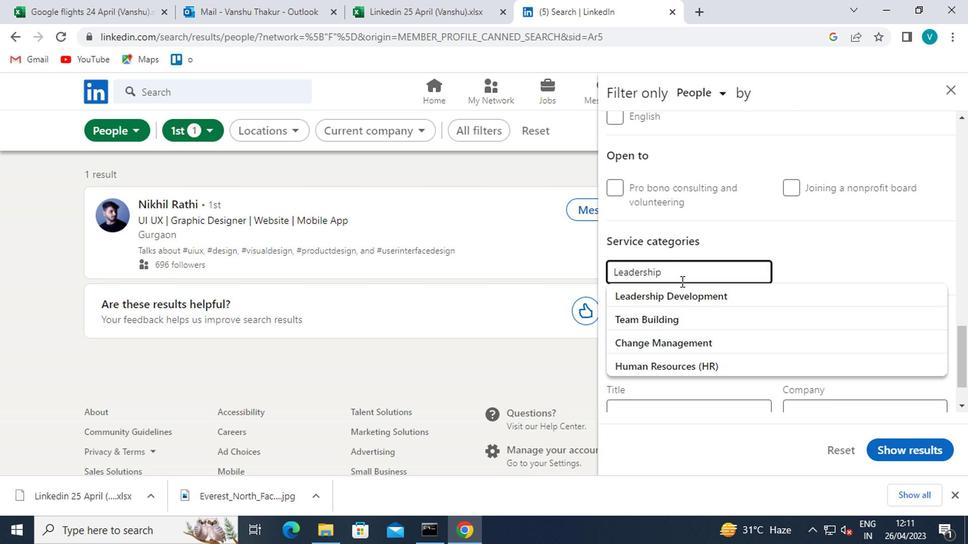 
Action: Mouse pressed left at (680, 298)
Screenshot: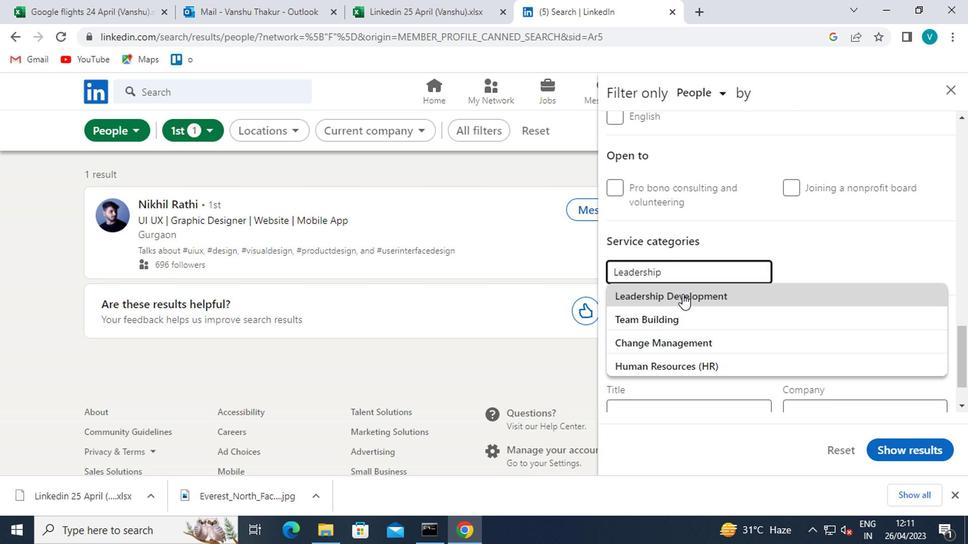 
Action: Mouse scrolled (680, 297) with delta (0, 0)
Screenshot: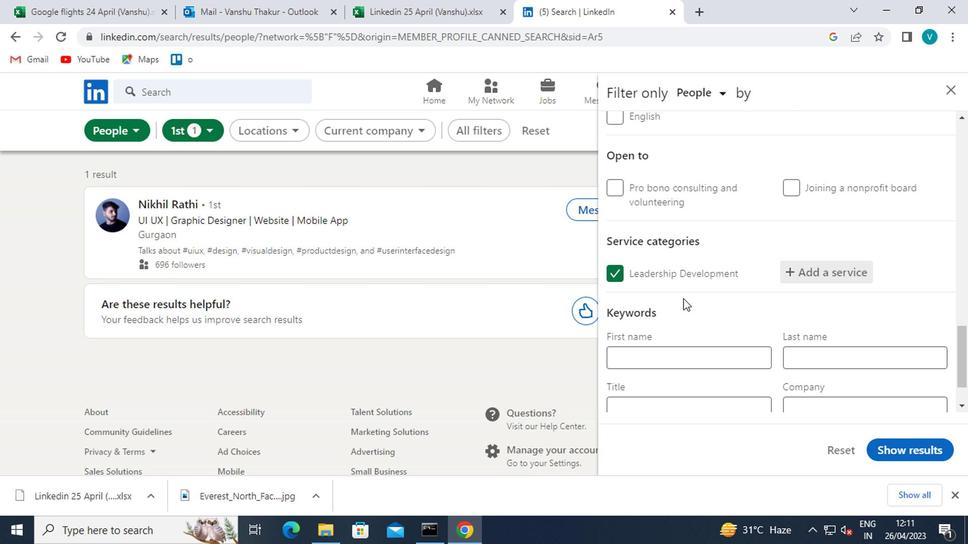 
Action: Mouse scrolled (680, 297) with delta (0, 0)
Screenshot: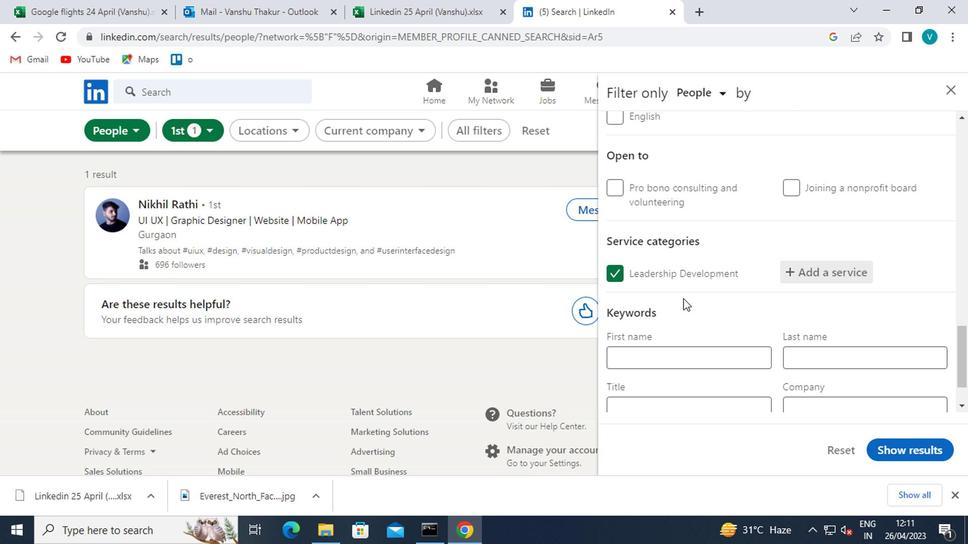 
Action: Mouse moved to (687, 349)
Screenshot: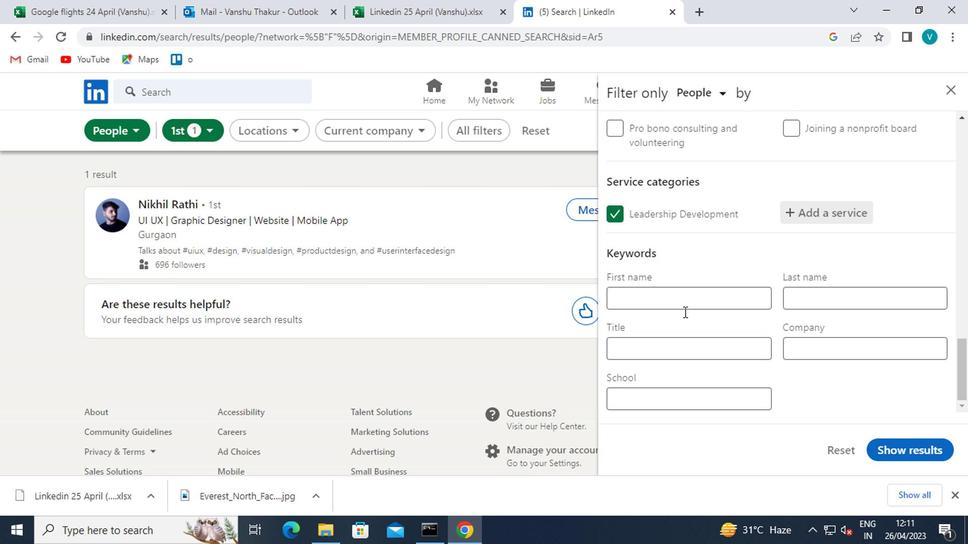 
Action: Mouse pressed left at (687, 349)
Screenshot: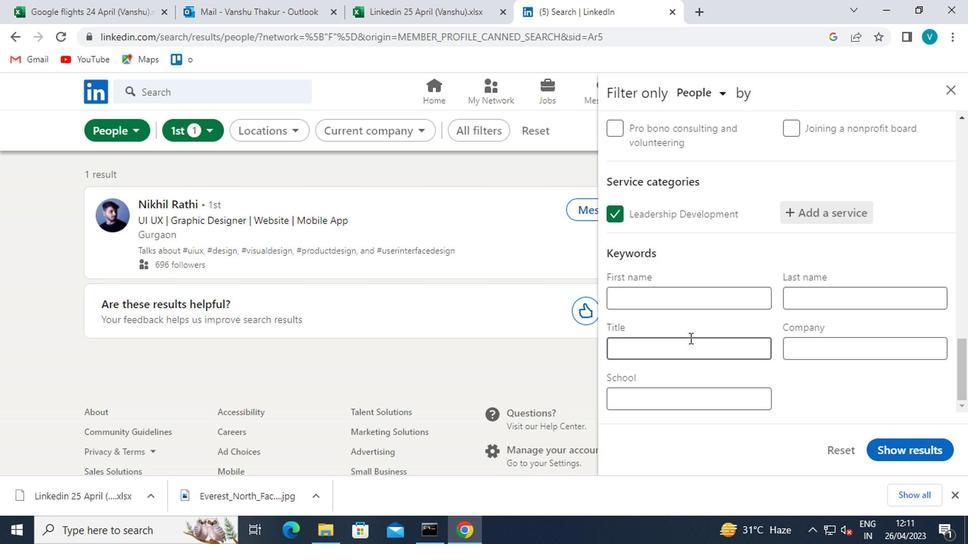 
Action: Key pressed <Key.shift>EMERGENCY<Key.space><Key.shift>RELIEF<Key.space>
Screenshot: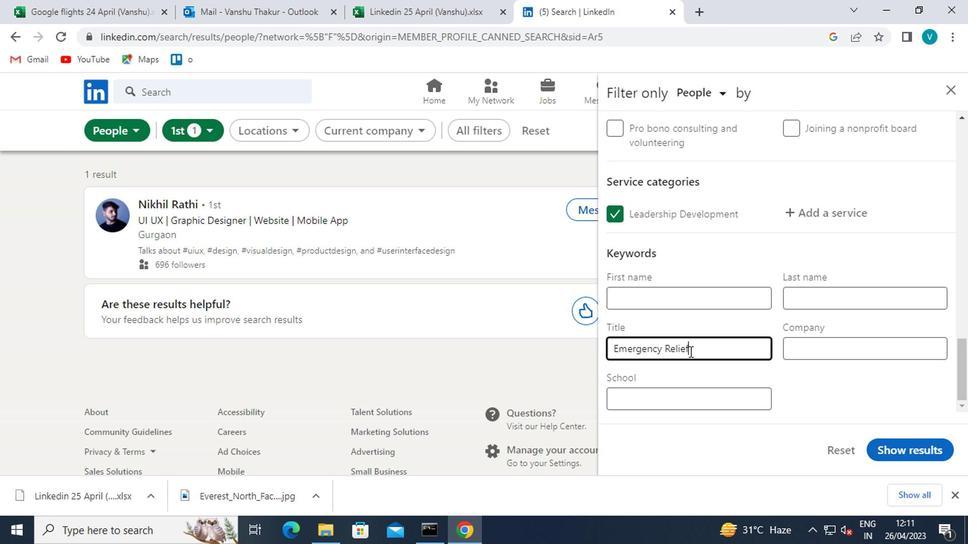 
Action: Mouse moved to (812, 367)
Screenshot: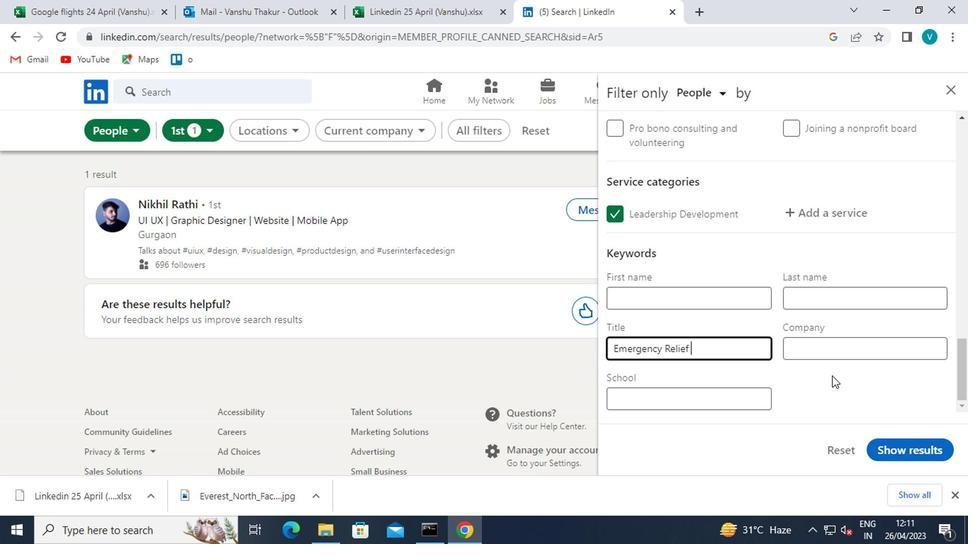 
Action: Key pressed <Key.shift>
Screenshot: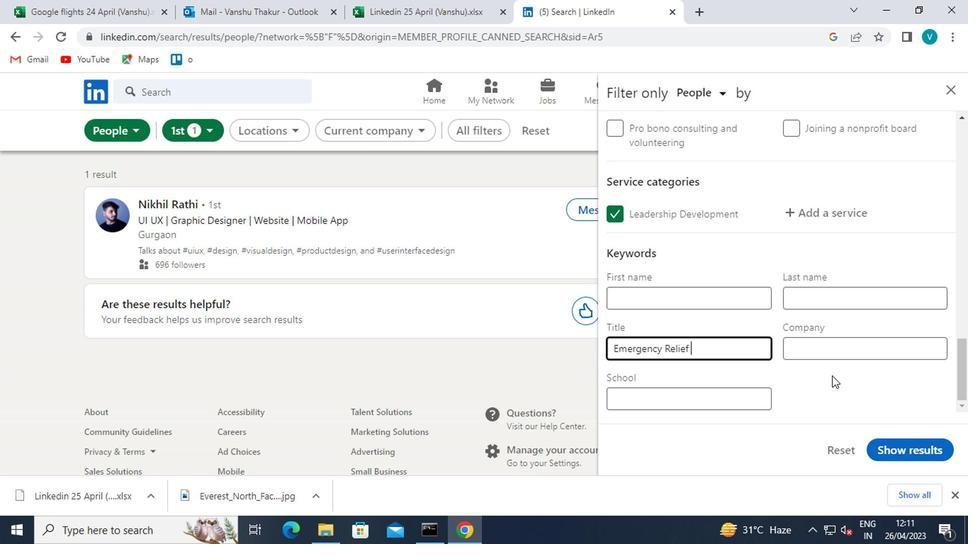 
Action: Mouse moved to (809, 366)
Screenshot: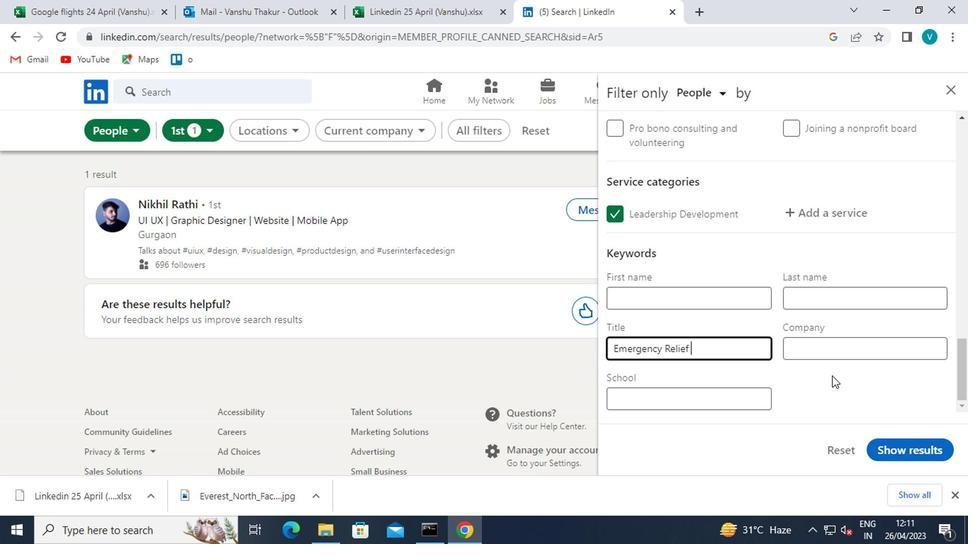 
Action: Key pressed WORKER
Screenshot: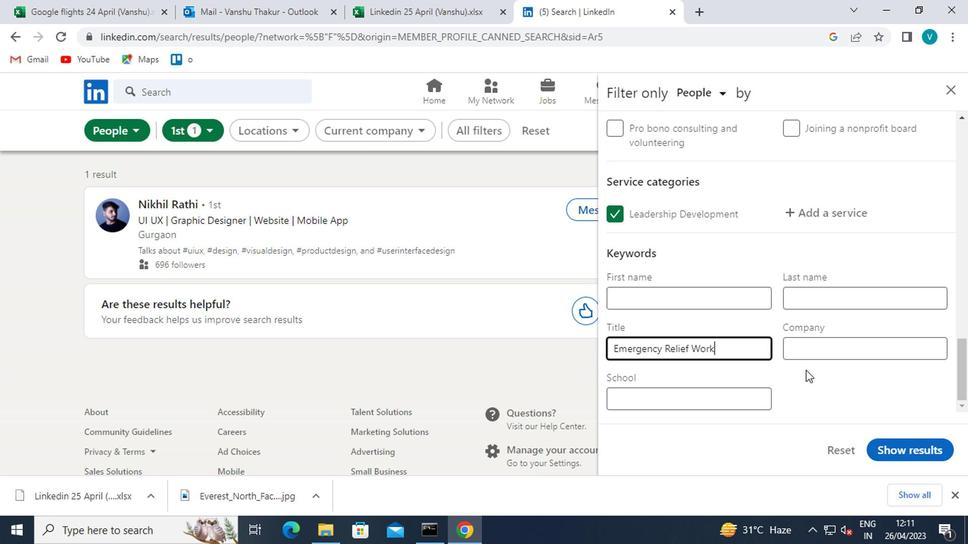 
Action: Mouse moved to (893, 442)
Screenshot: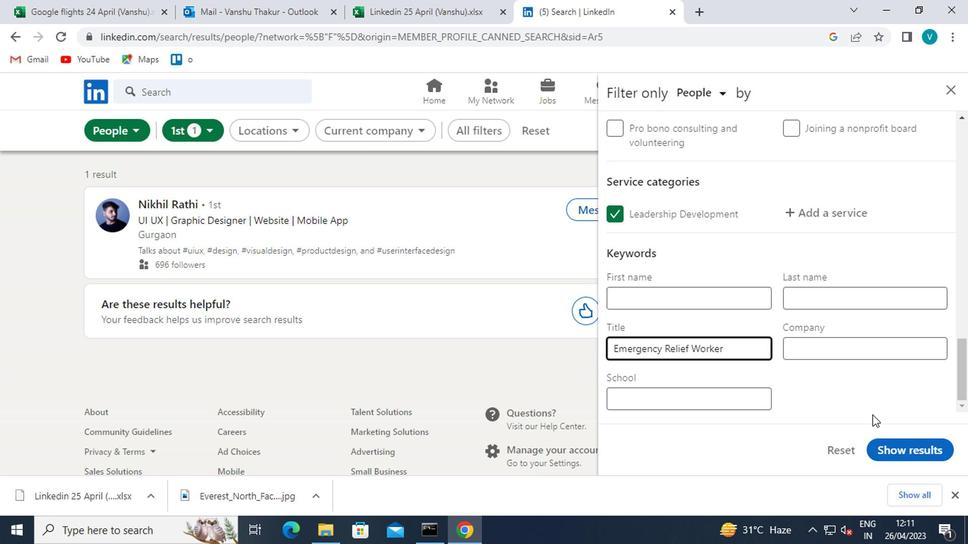 
Action: Mouse pressed left at (893, 442)
Screenshot: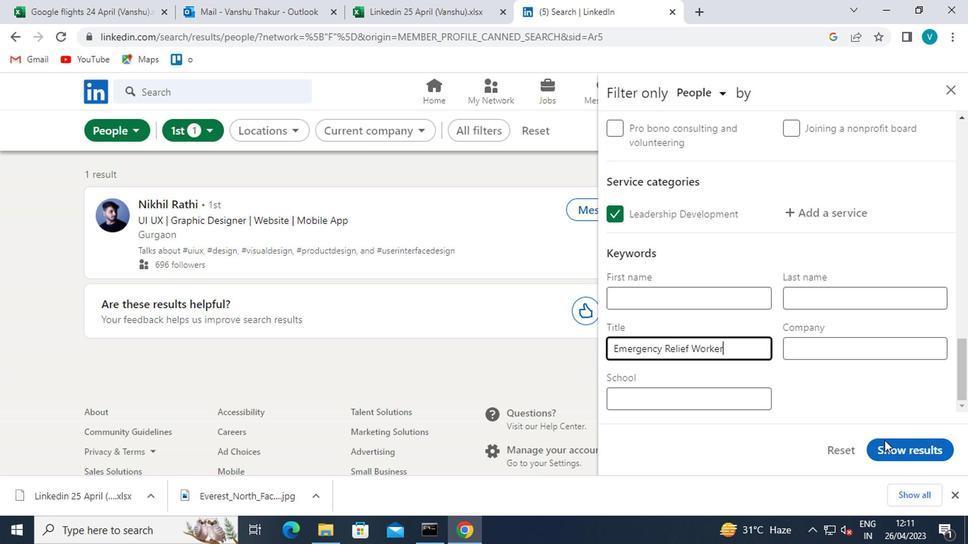 
